 Task: Set the pull request check failure for the repository "JS" to Any.
Action: Mouse moved to (1186, 250)
Screenshot: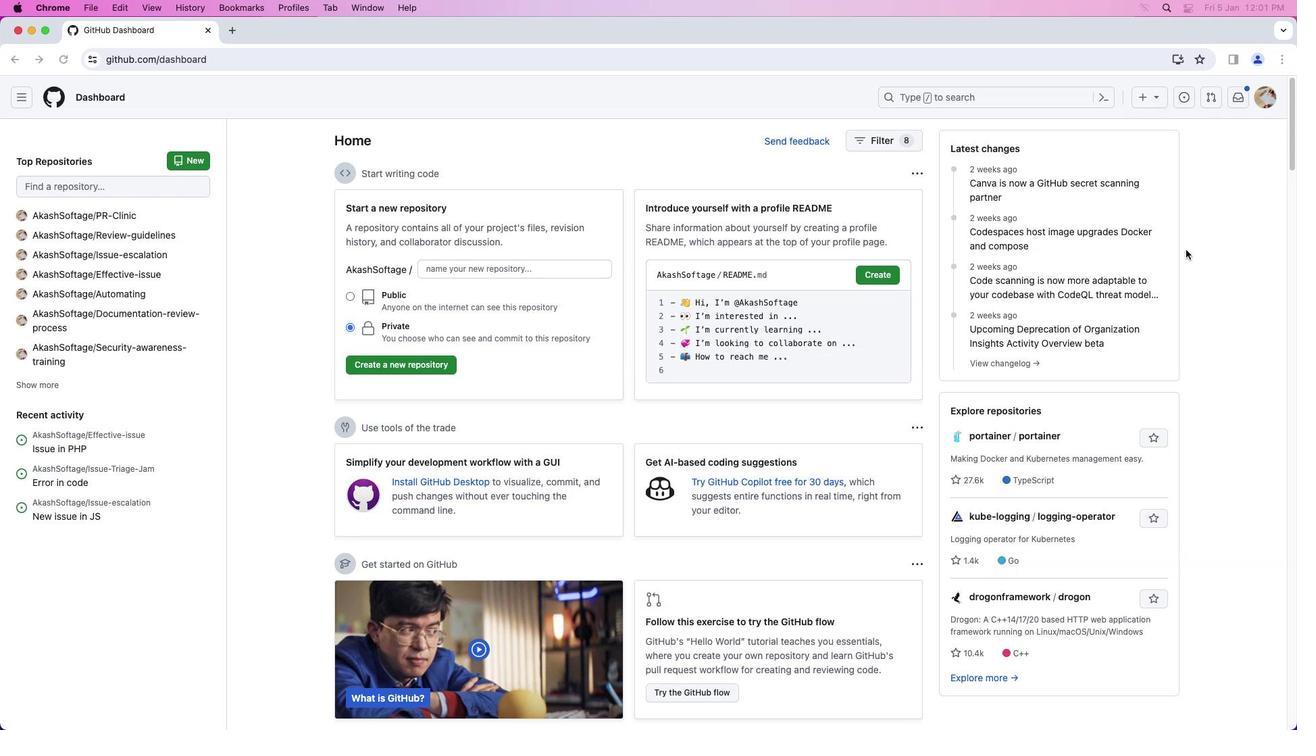 
Action: Mouse pressed left at (1186, 250)
Screenshot: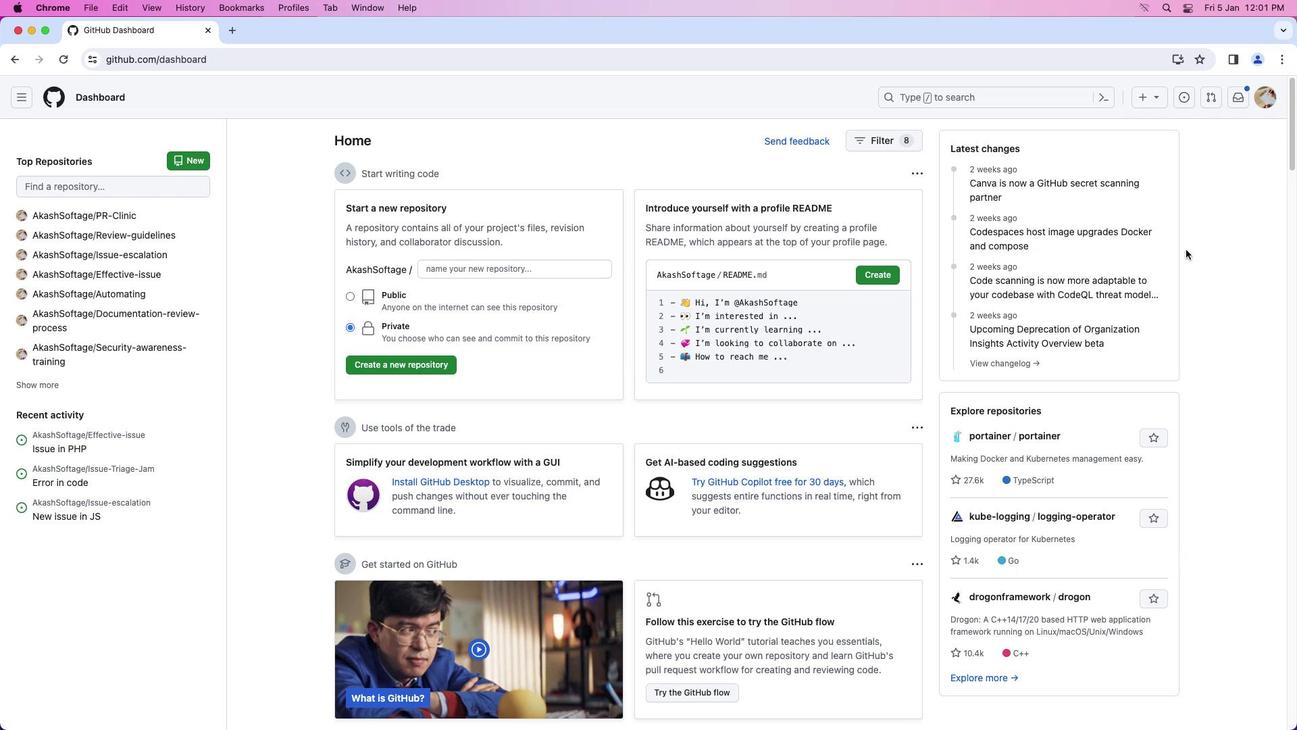 
Action: Mouse moved to (1269, 101)
Screenshot: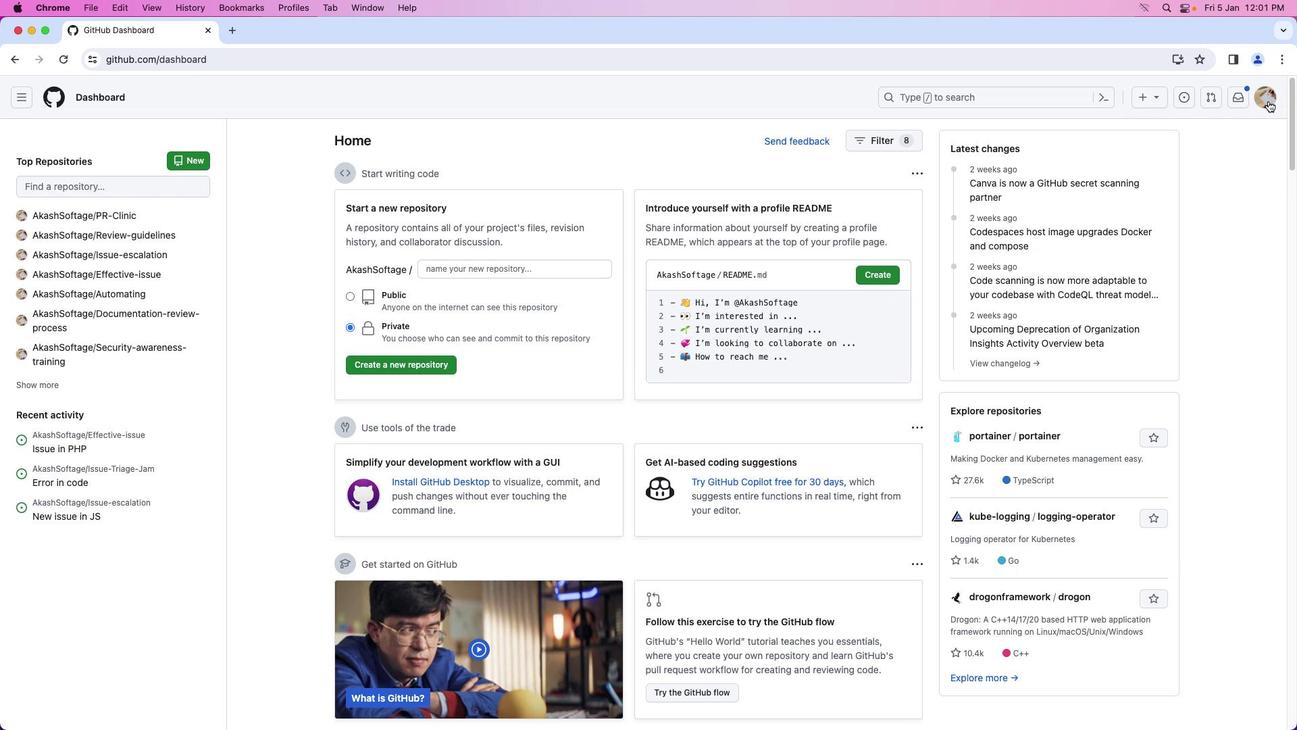 
Action: Mouse pressed left at (1269, 101)
Screenshot: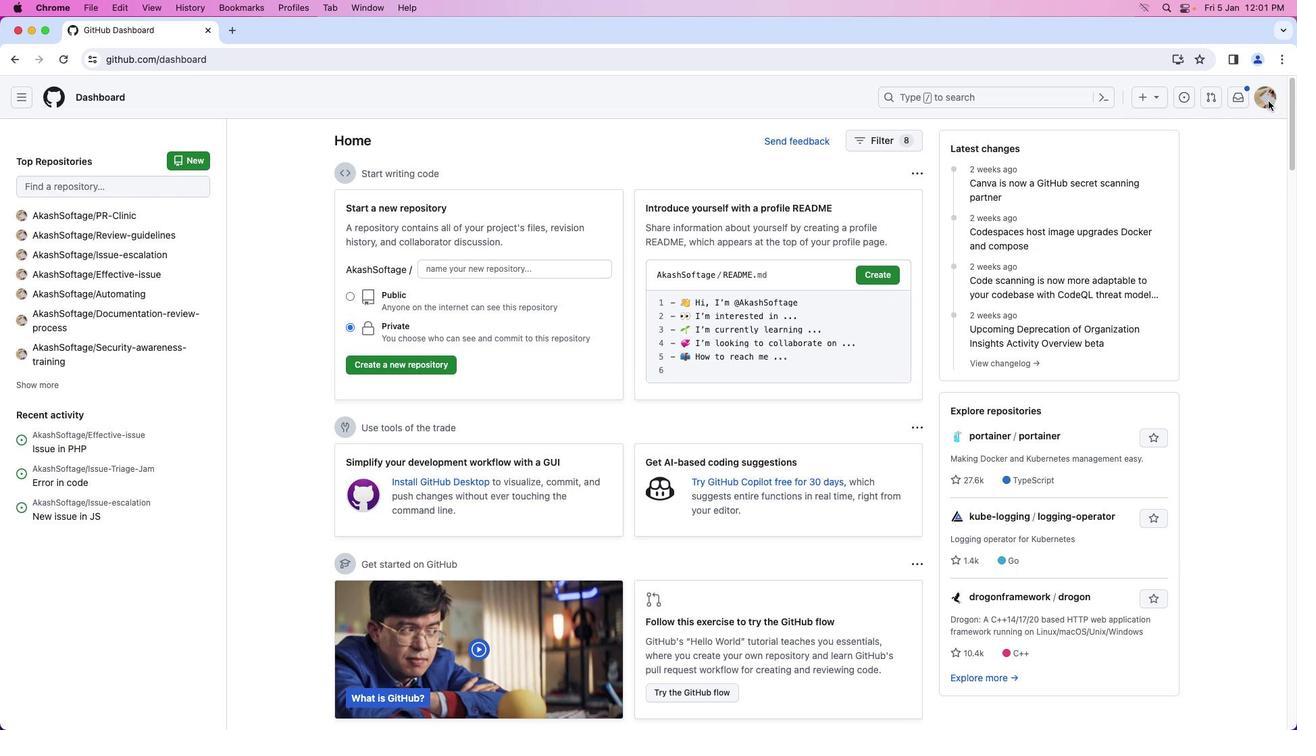
Action: Mouse moved to (1213, 214)
Screenshot: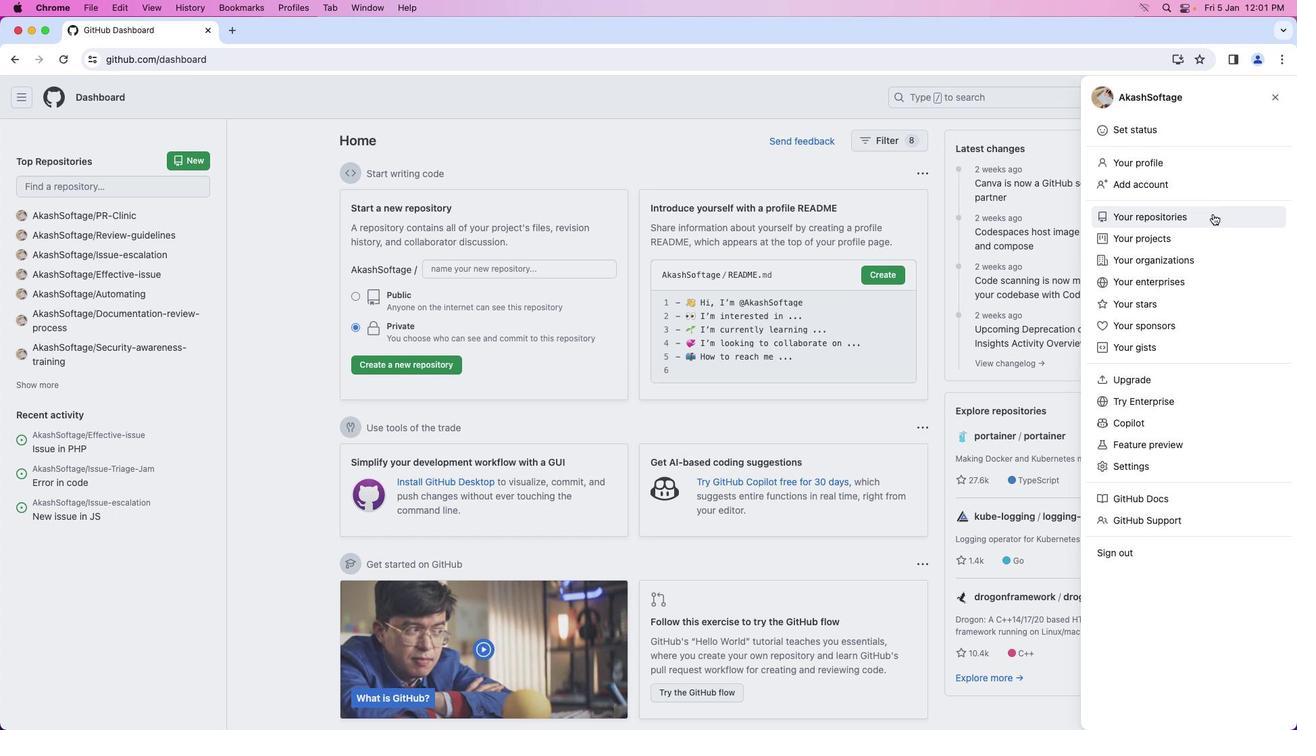 
Action: Mouse pressed left at (1213, 214)
Screenshot: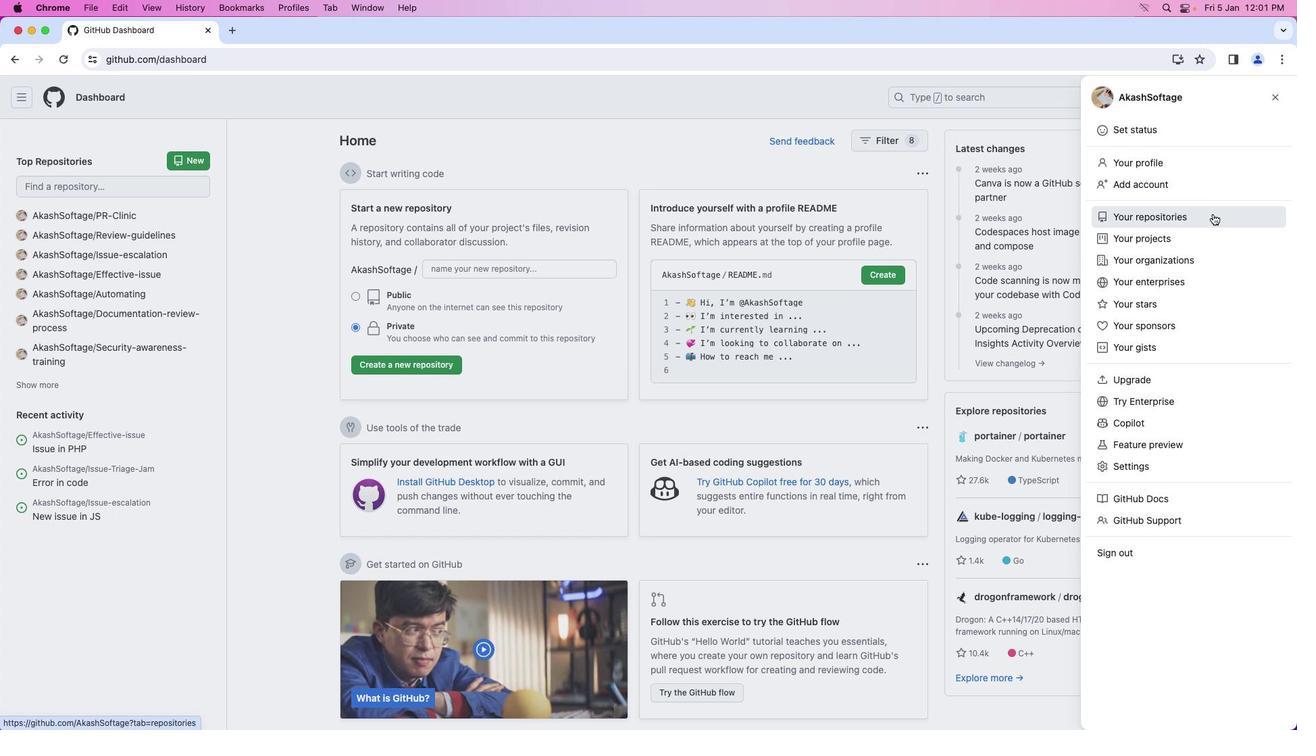 
Action: Mouse moved to (463, 227)
Screenshot: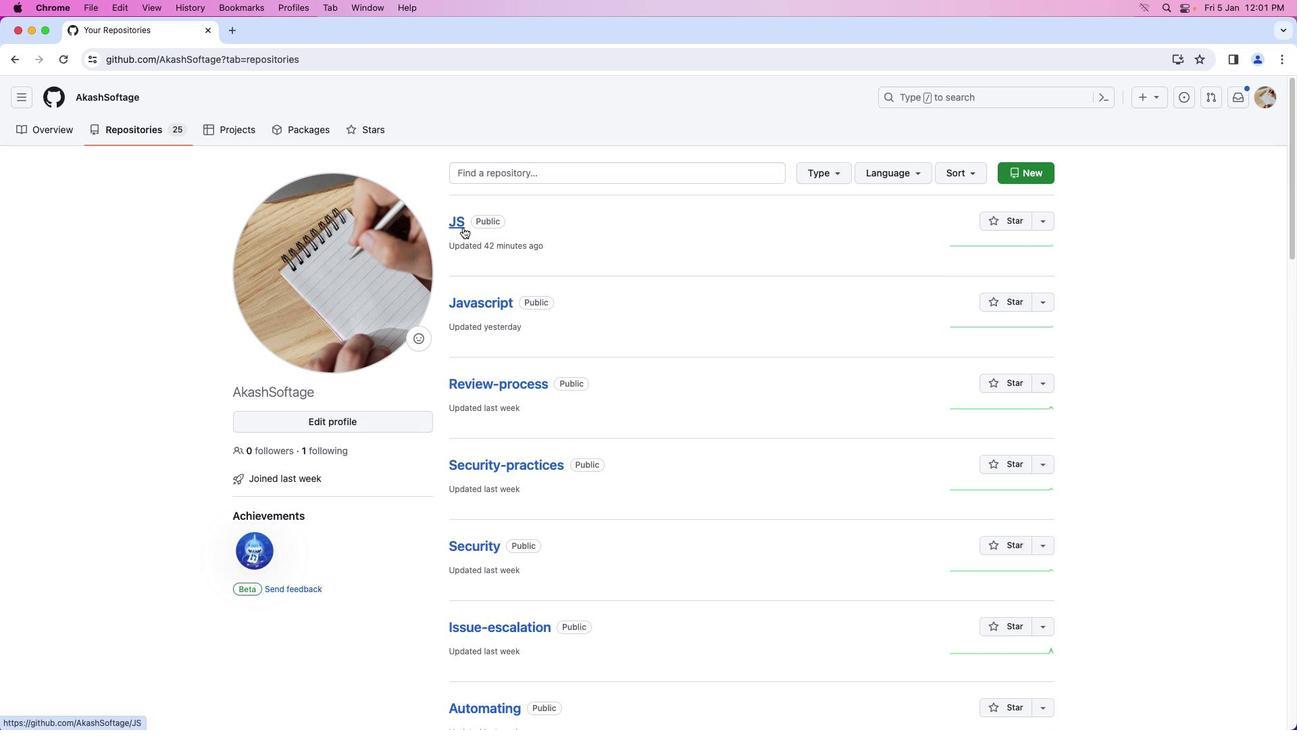 
Action: Mouse pressed left at (463, 227)
Screenshot: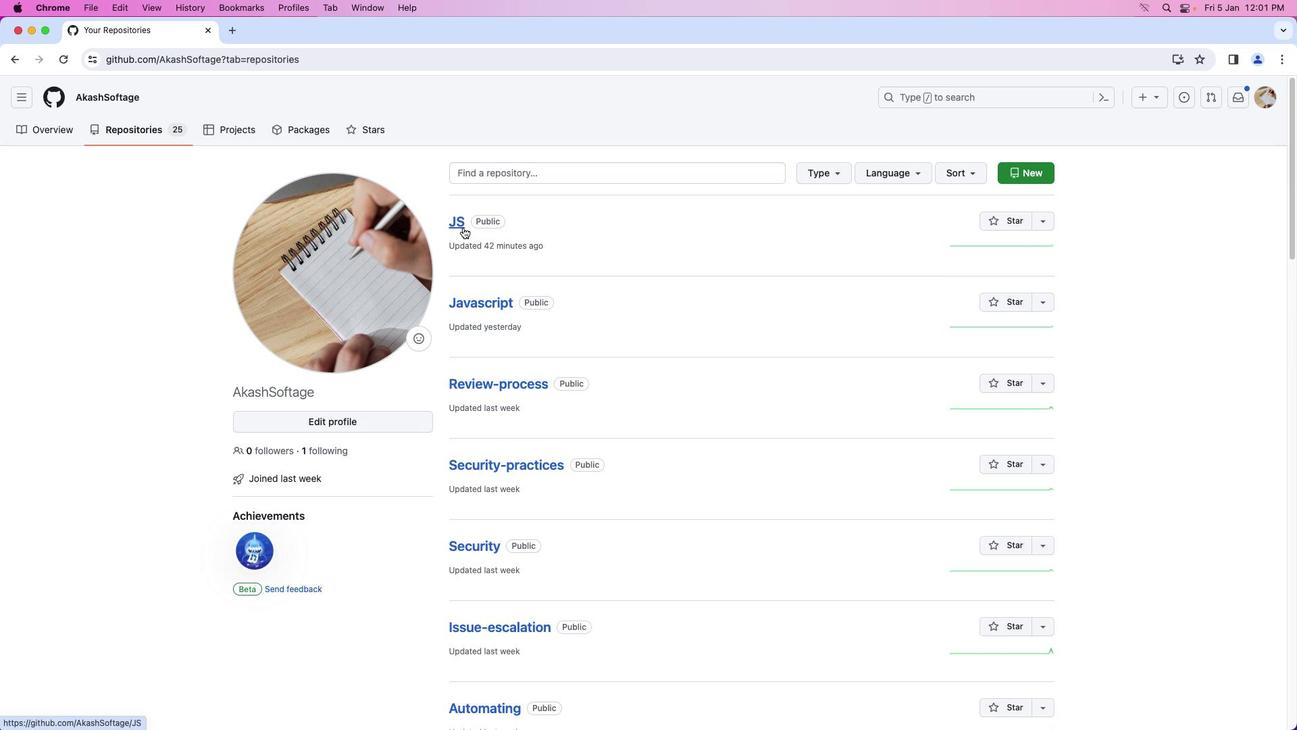 
Action: Mouse moved to (576, 122)
Screenshot: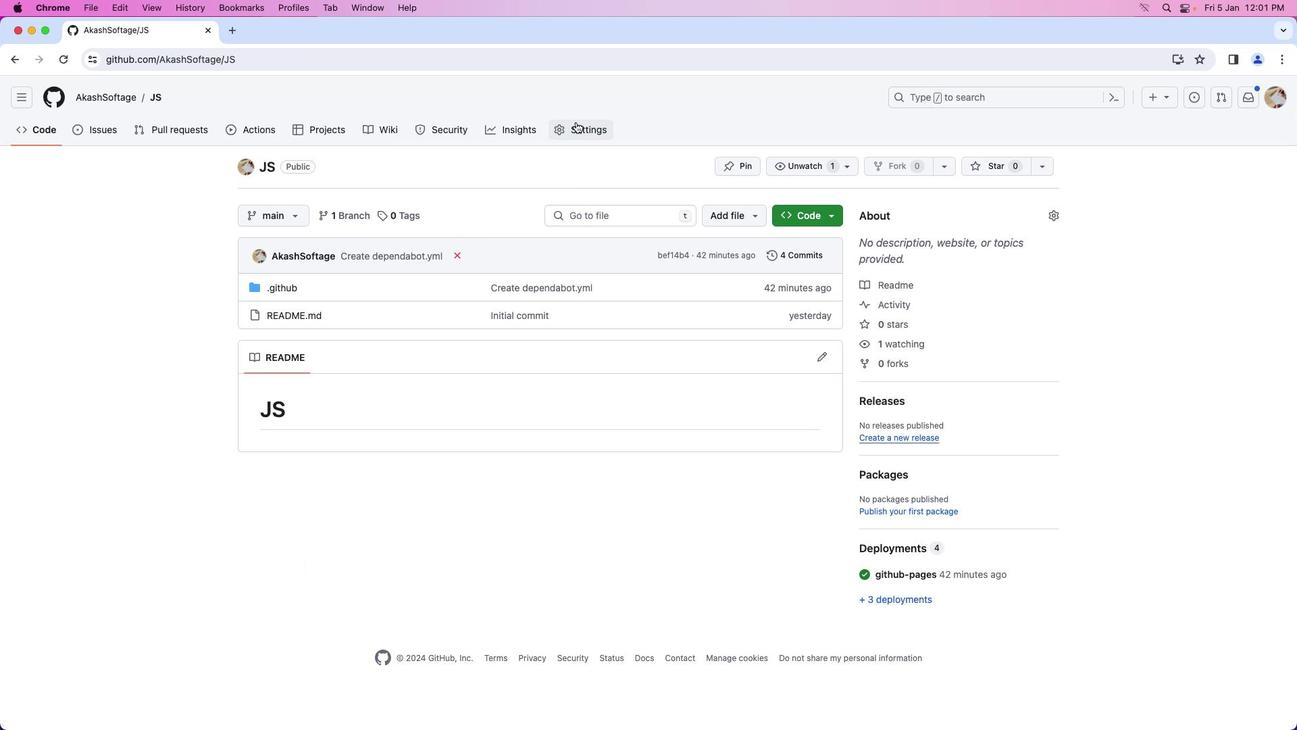 
Action: Mouse pressed left at (576, 122)
Screenshot: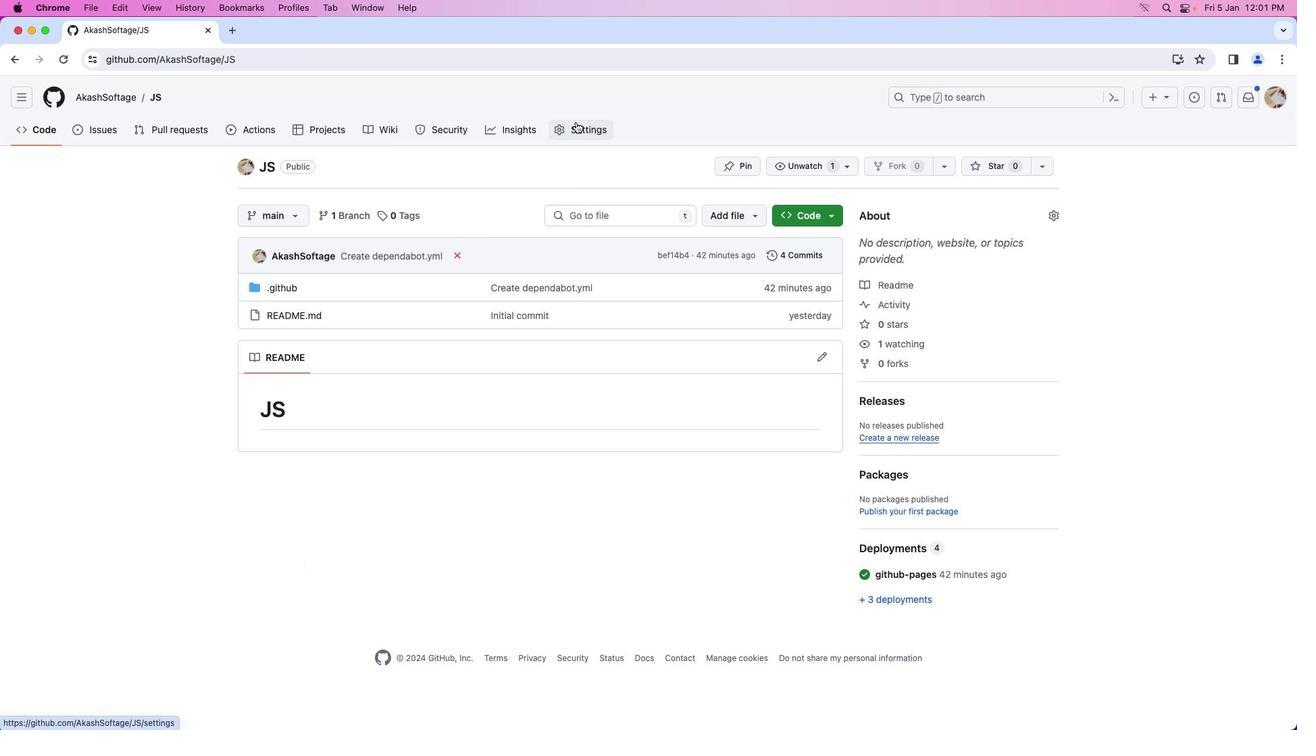 
Action: Mouse moved to (385, 507)
Screenshot: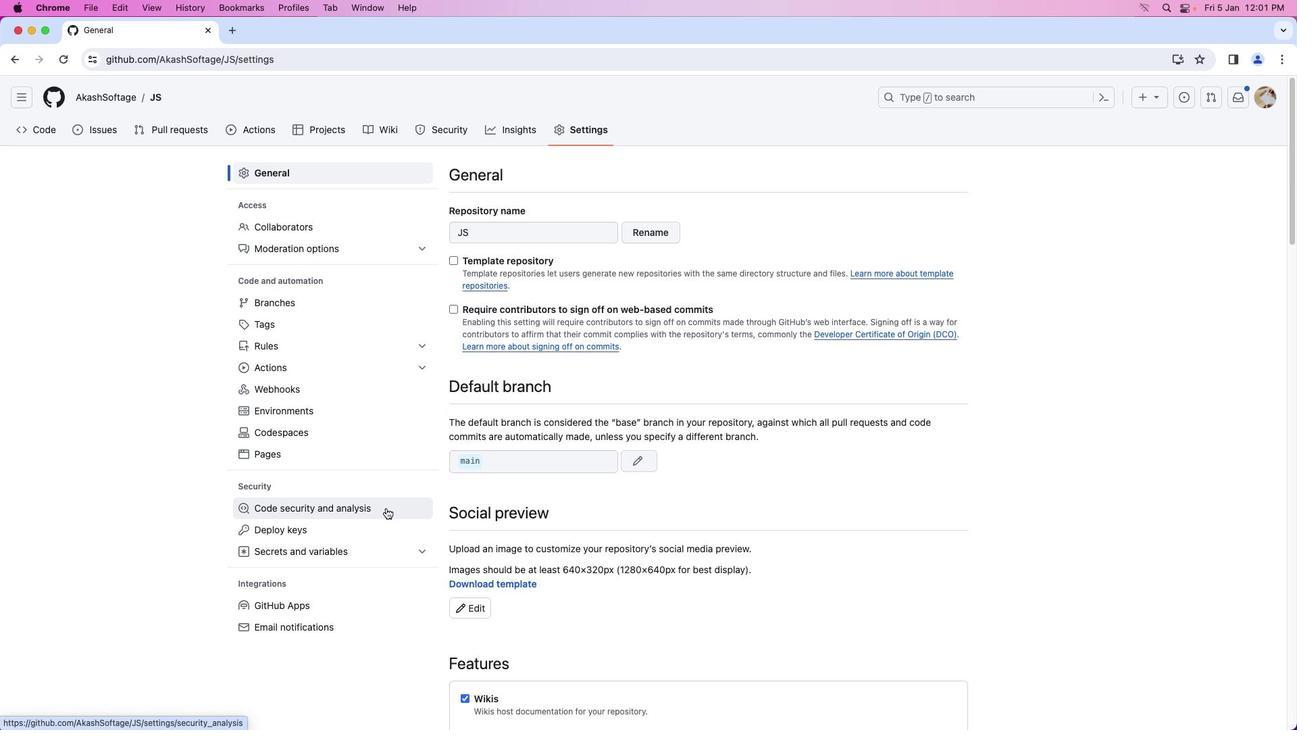 
Action: Mouse pressed left at (385, 507)
Screenshot: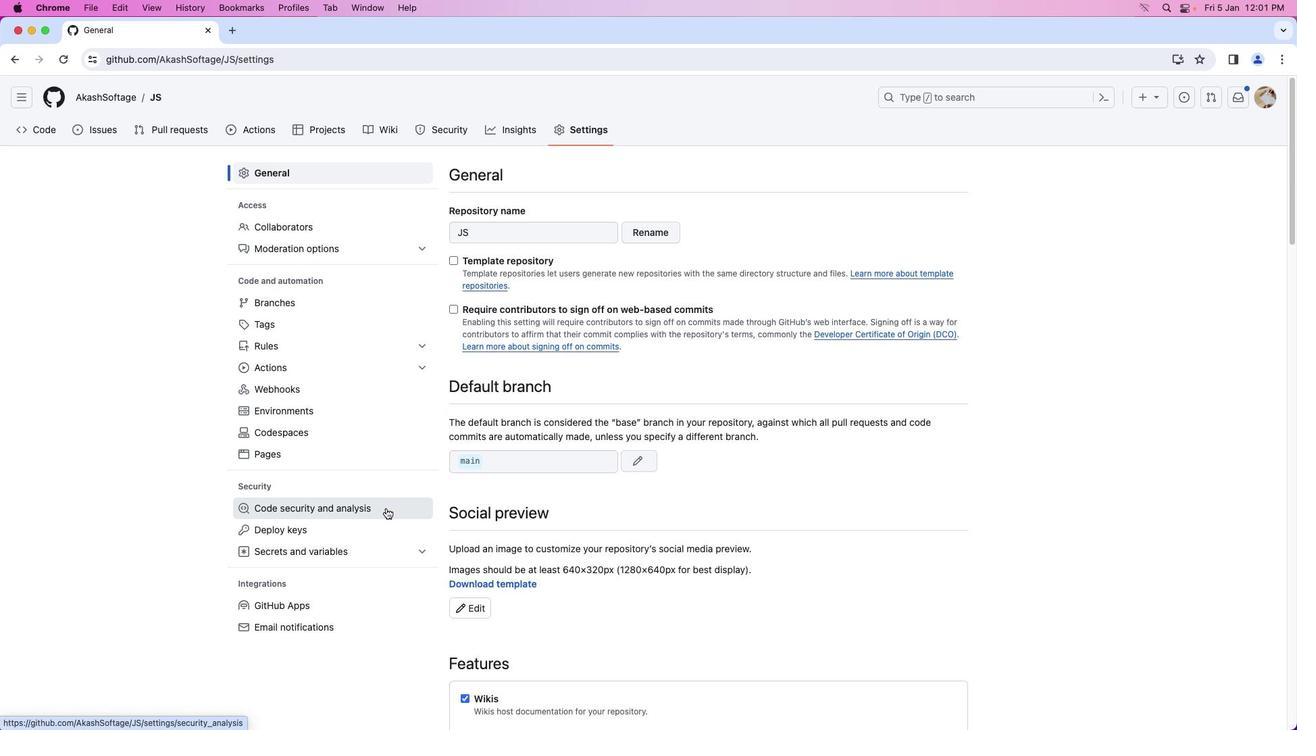 
Action: Mouse moved to (844, 490)
Screenshot: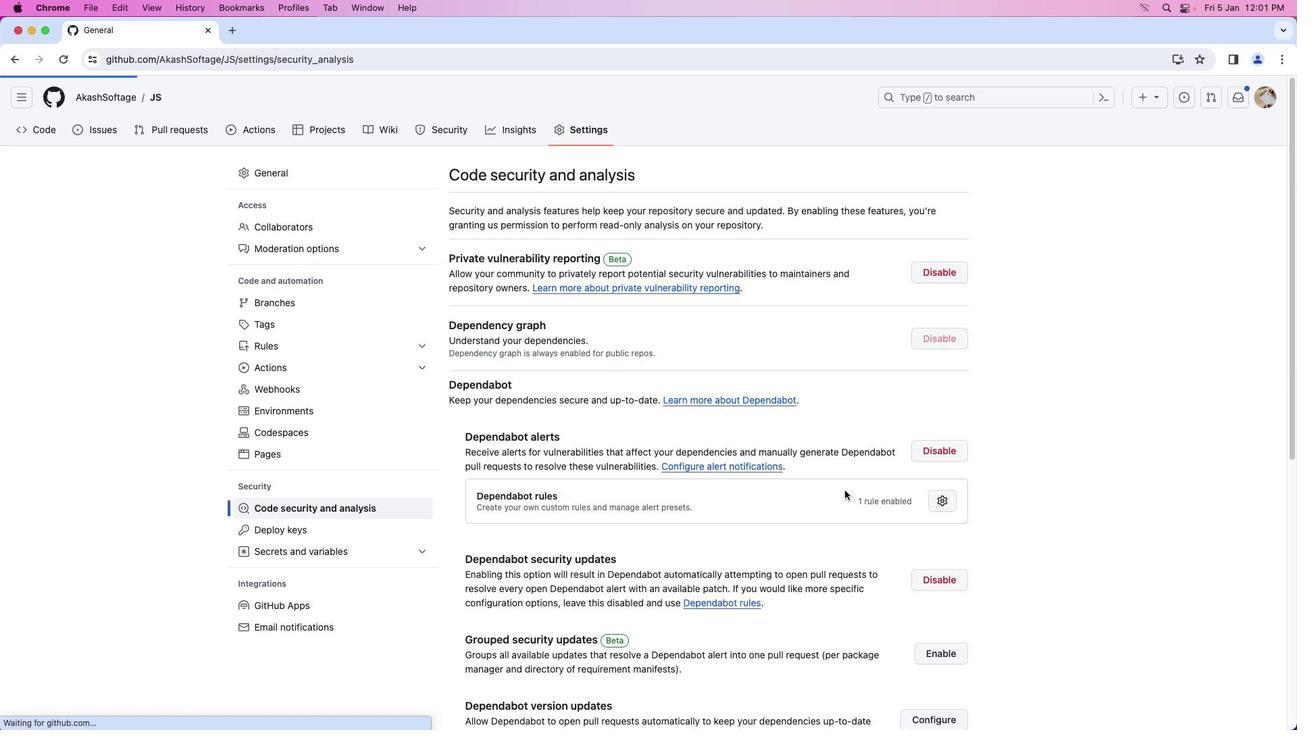 
Action: Mouse scrolled (844, 490) with delta (0, 0)
Screenshot: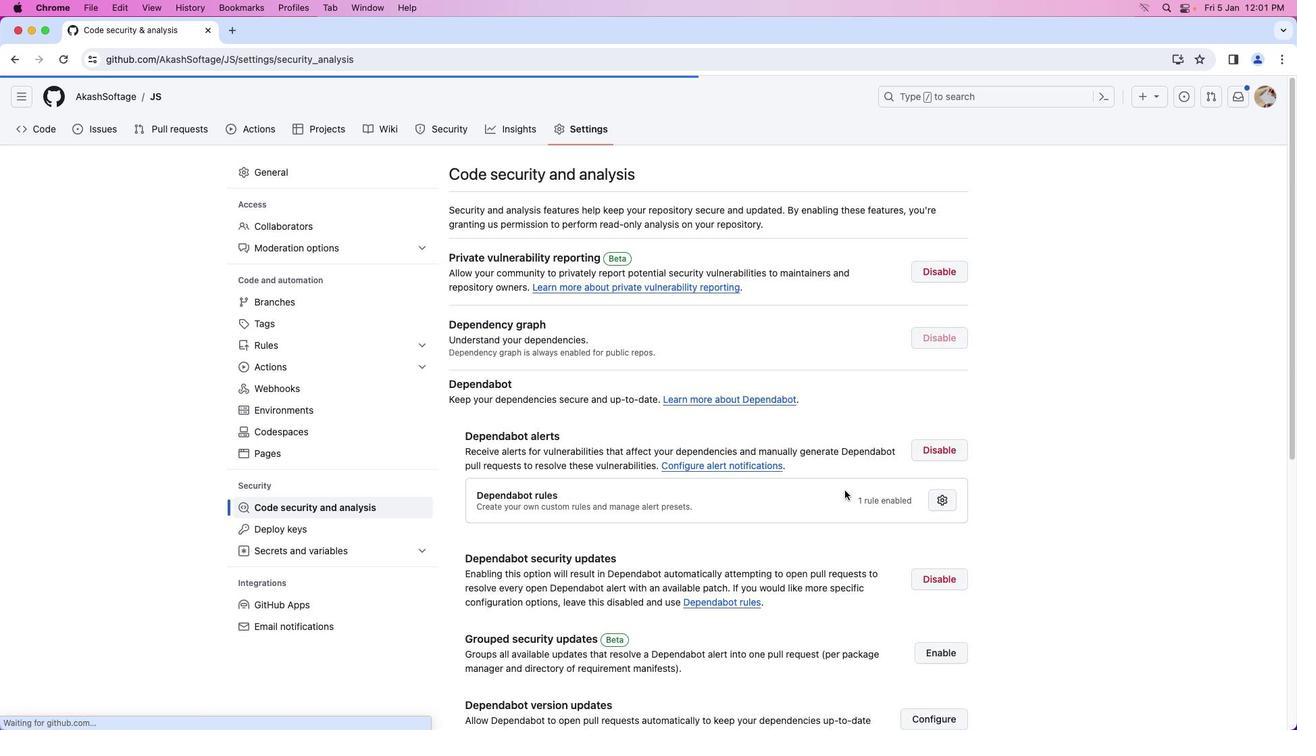 
Action: Mouse scrolled (844, 490) with delta (0, 0)
Screenshot: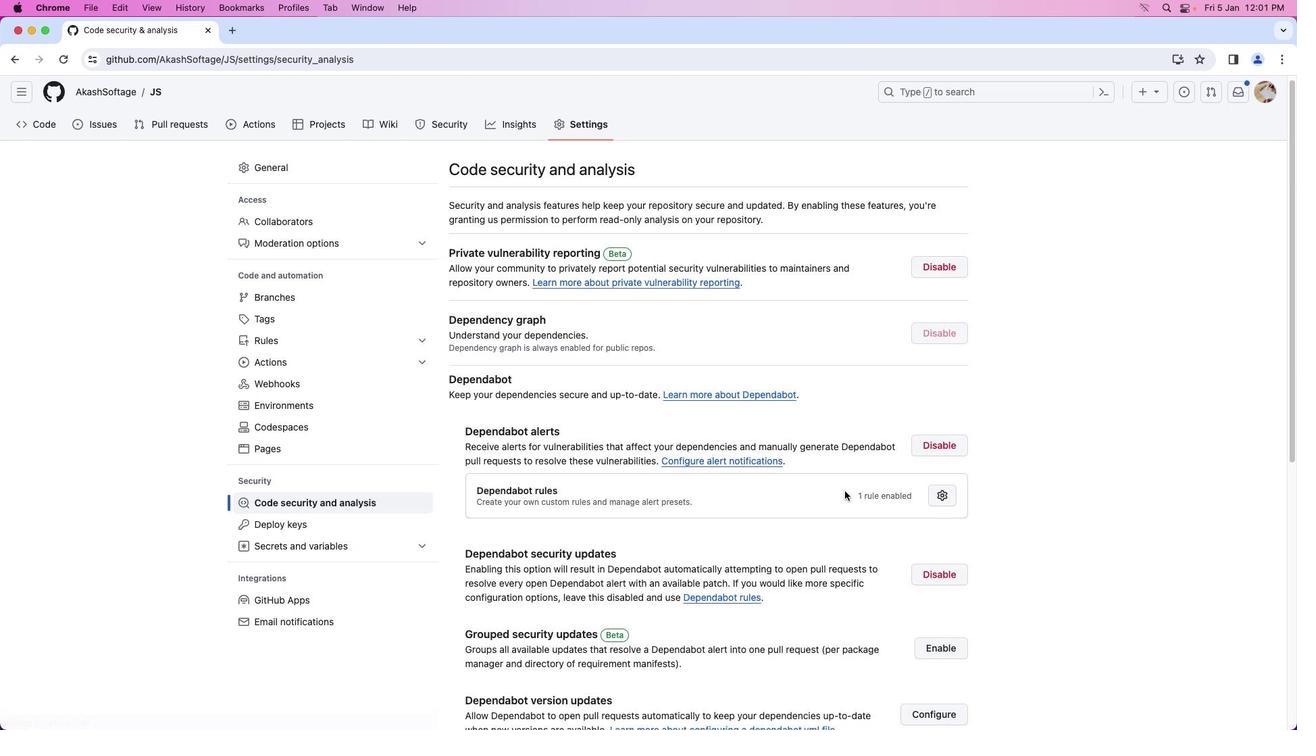 
Action: Mouse moved to (844, 491)
Screenshot: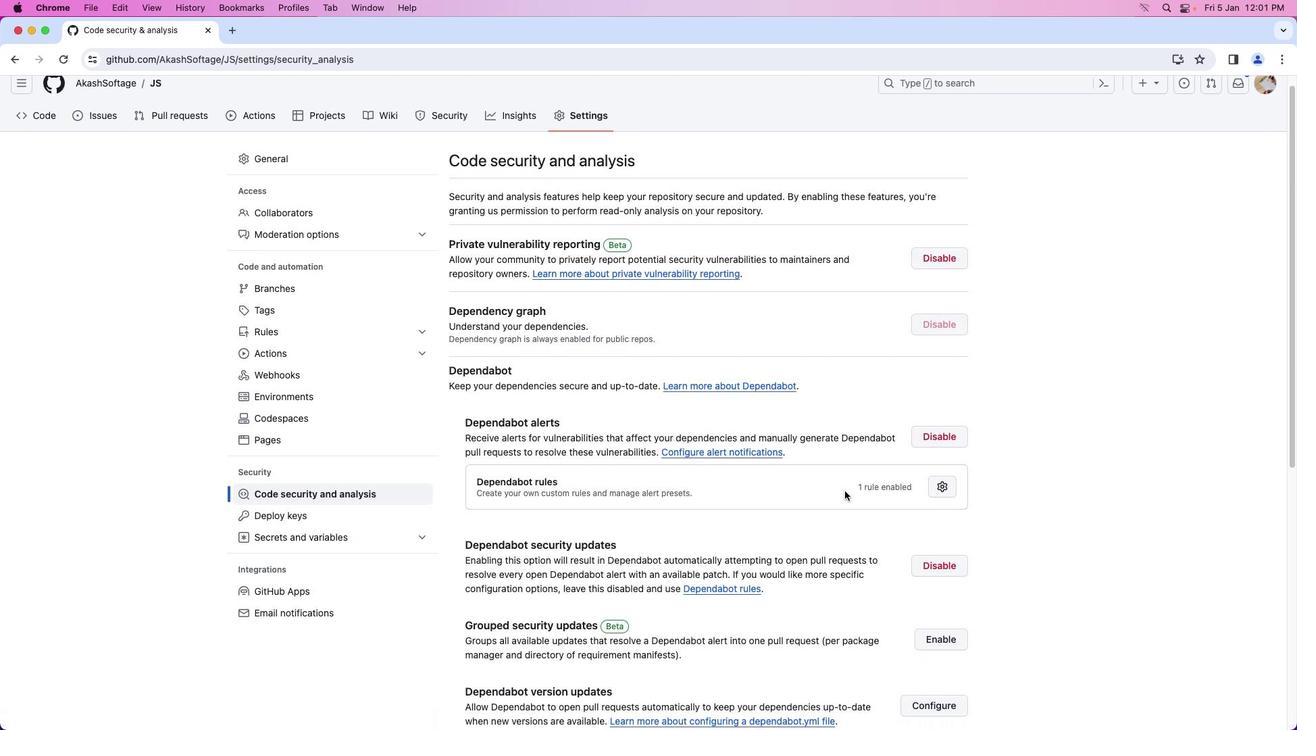 
Action: Mouse scrolled (844, 491) with delta (0, 0)
Screenshot: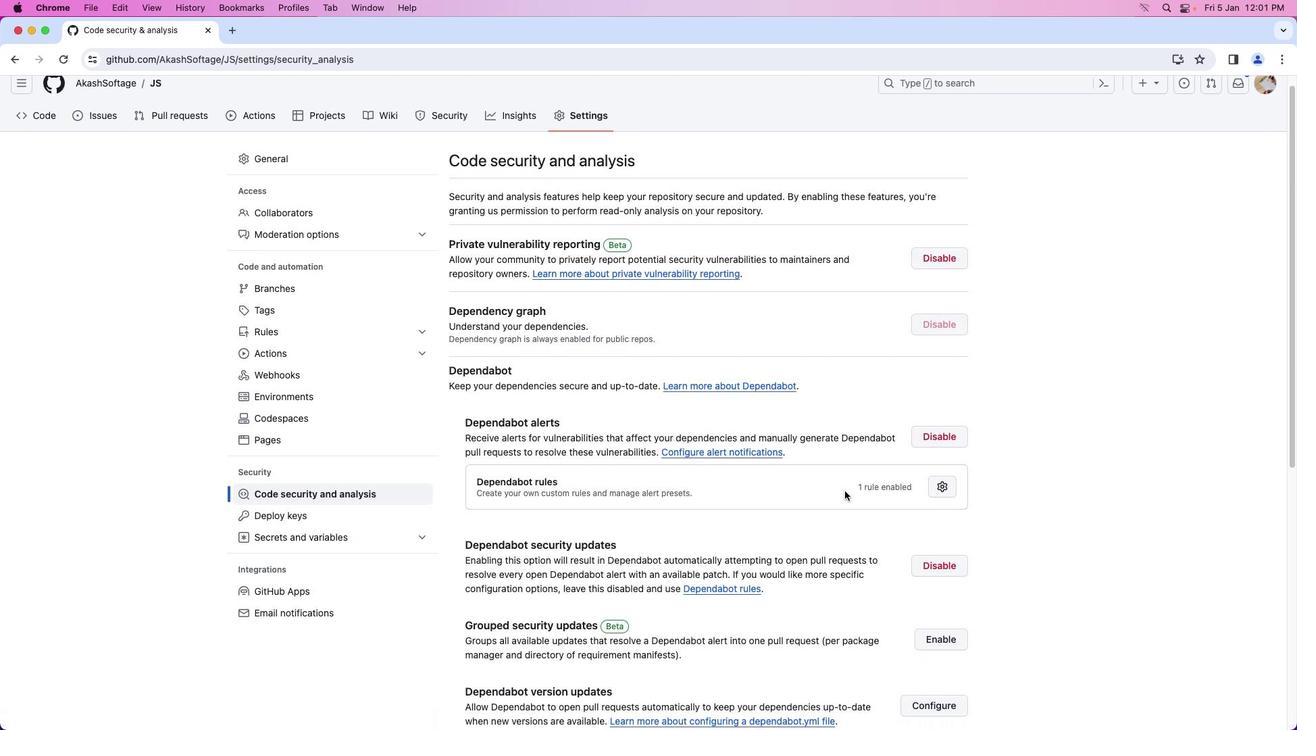 
Action: Mouse scrolled (844, 491) with delta (0, 0)
Screenshot: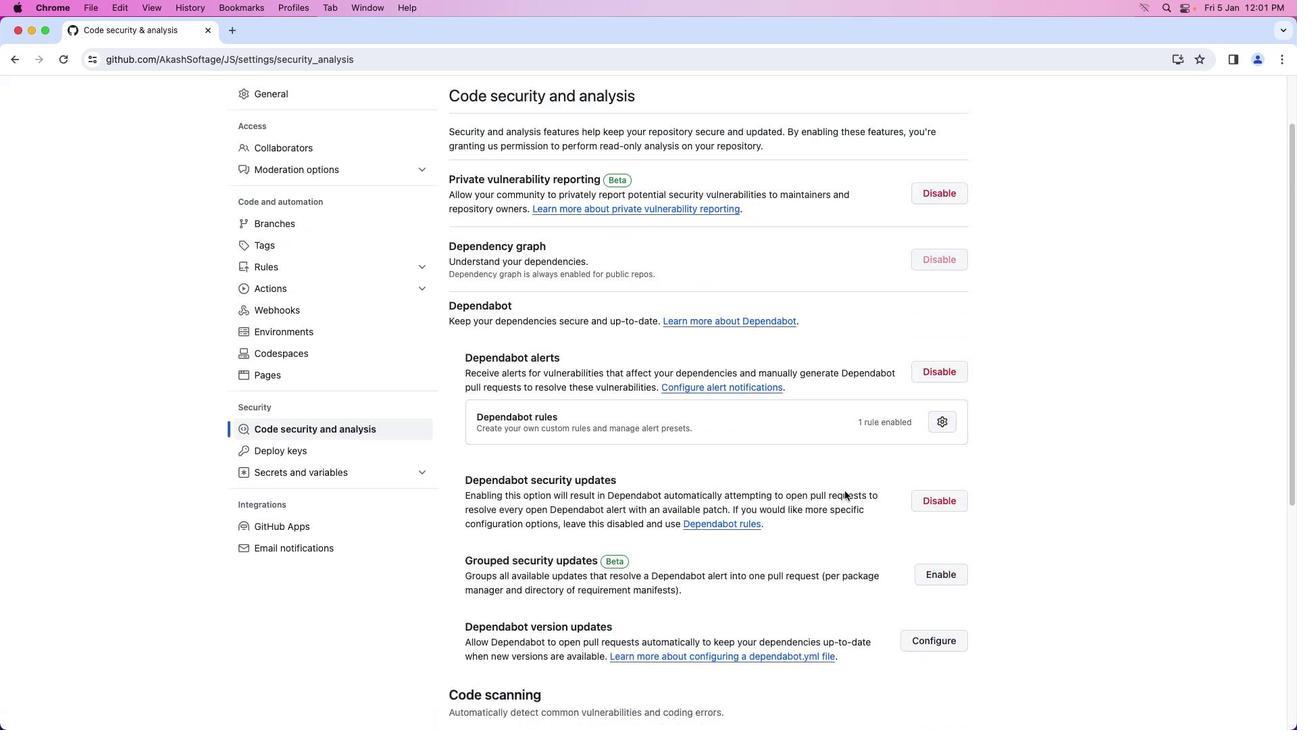 
Action: Mouse moved to (844, 491)
Screenshot: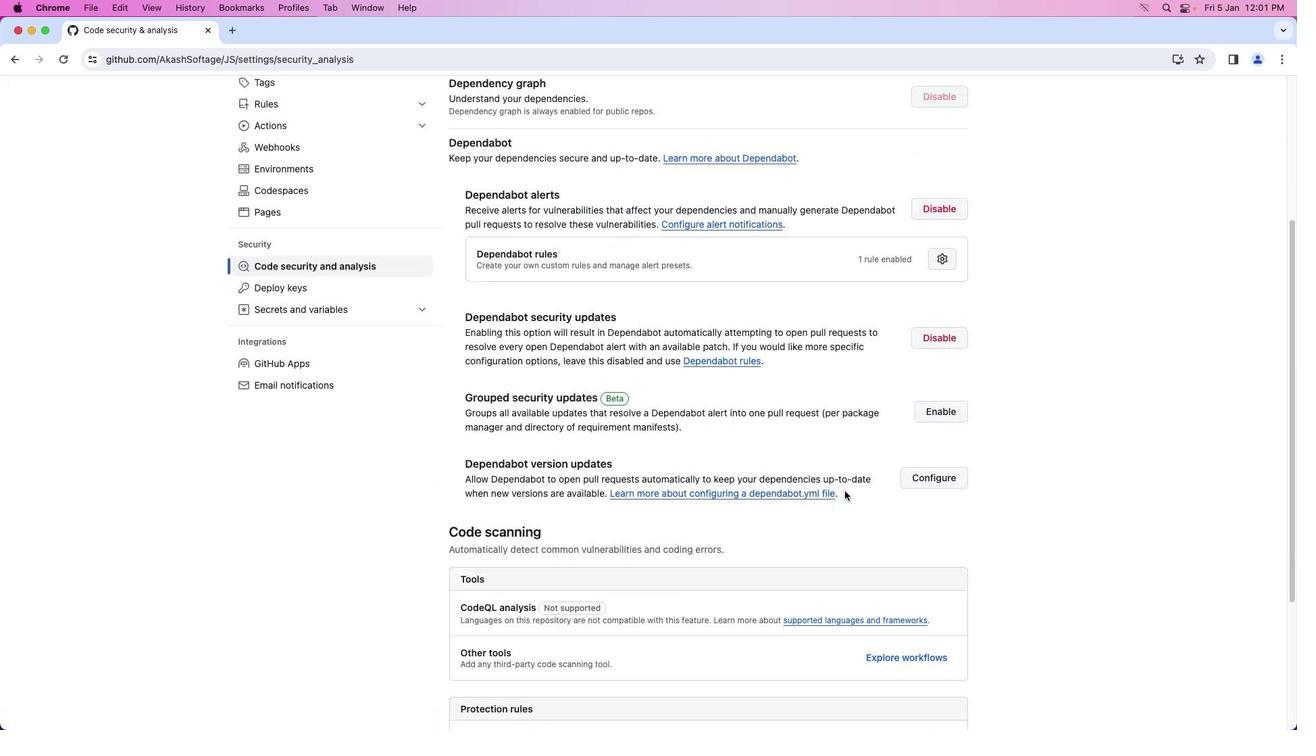 
Action: Mouse scrolled (844, 491) with delta (0, -2)
Screenshot: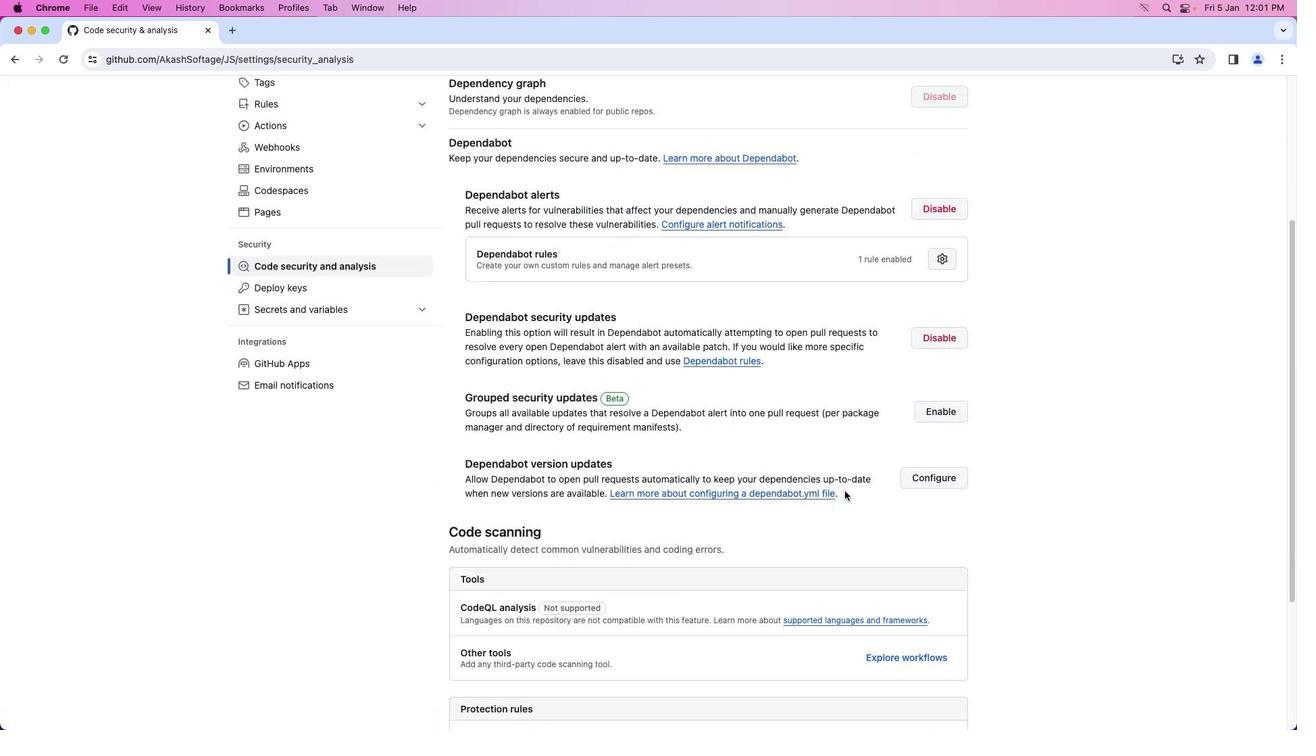 
Action: Mouse moved to (845, 491)
Screenshot: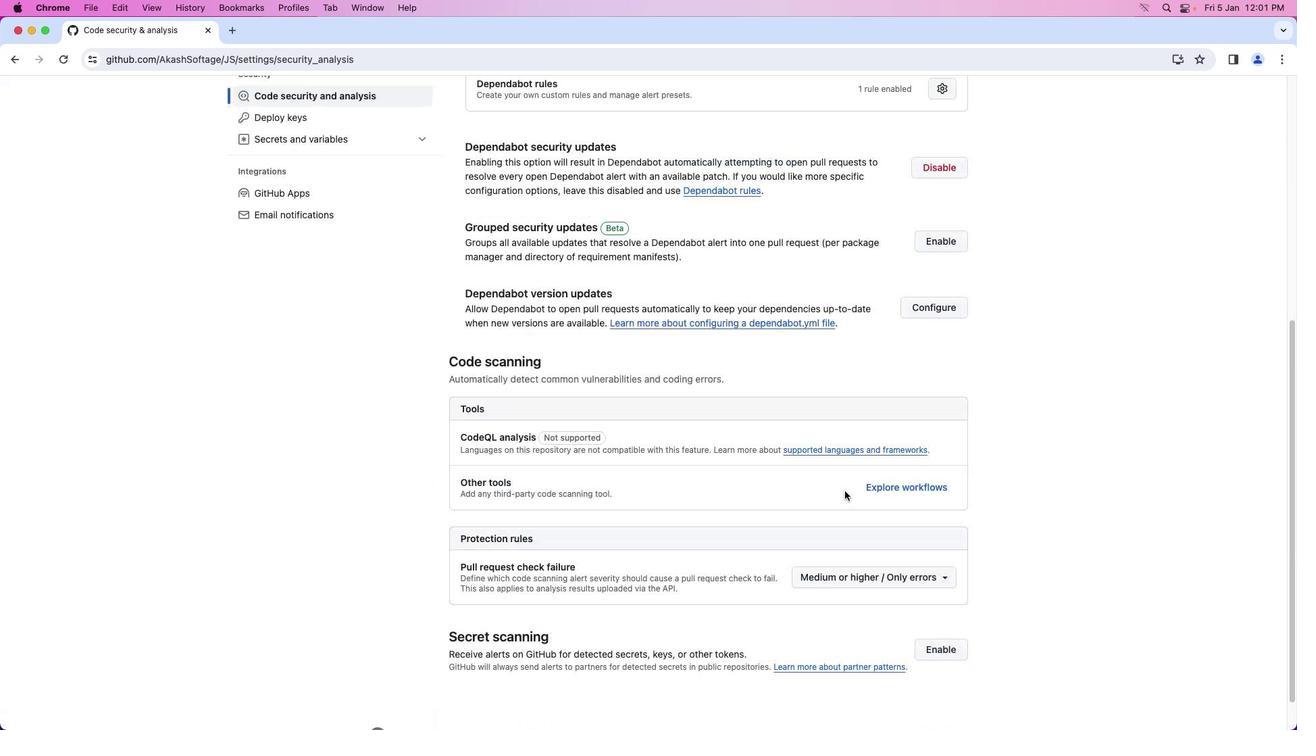 
Action: Mouse scrolled (845, 491) with delta (0, -3)
Screenshot: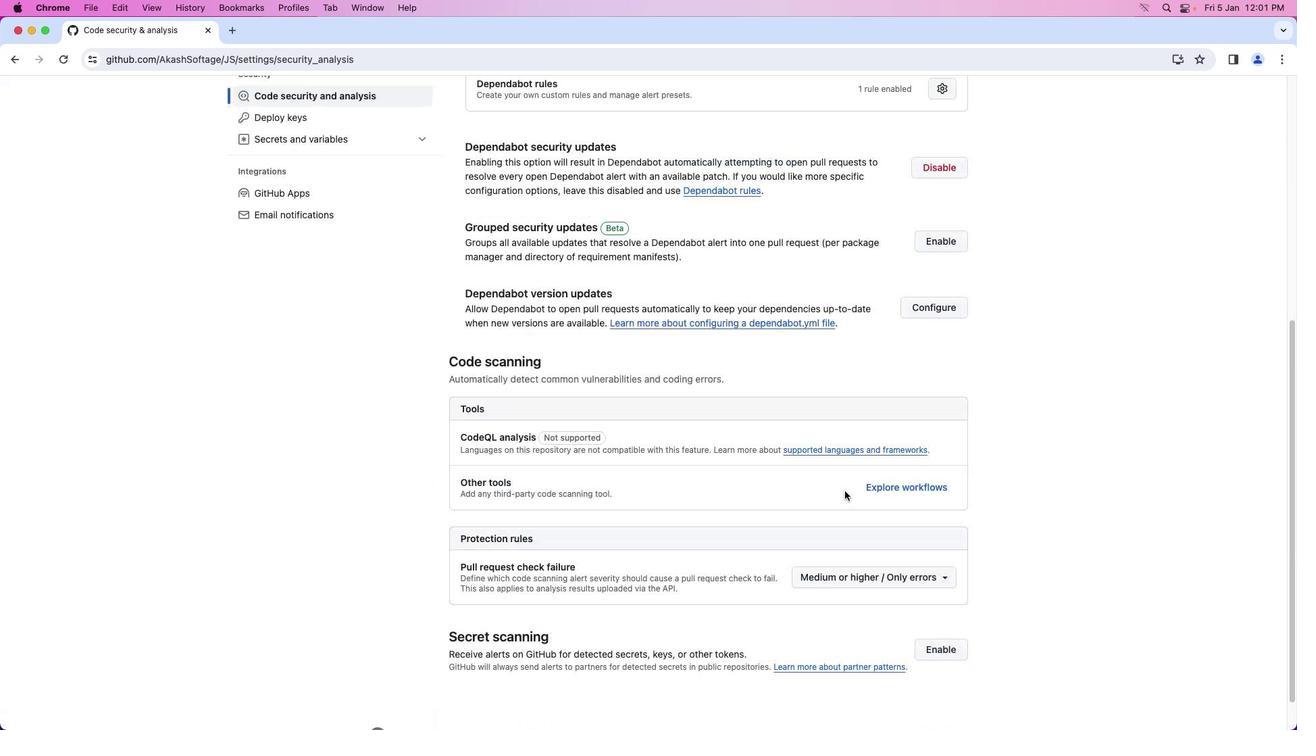 
Action: Mouse scrolled (845, 491) with delta (0, -3)
Screenshot: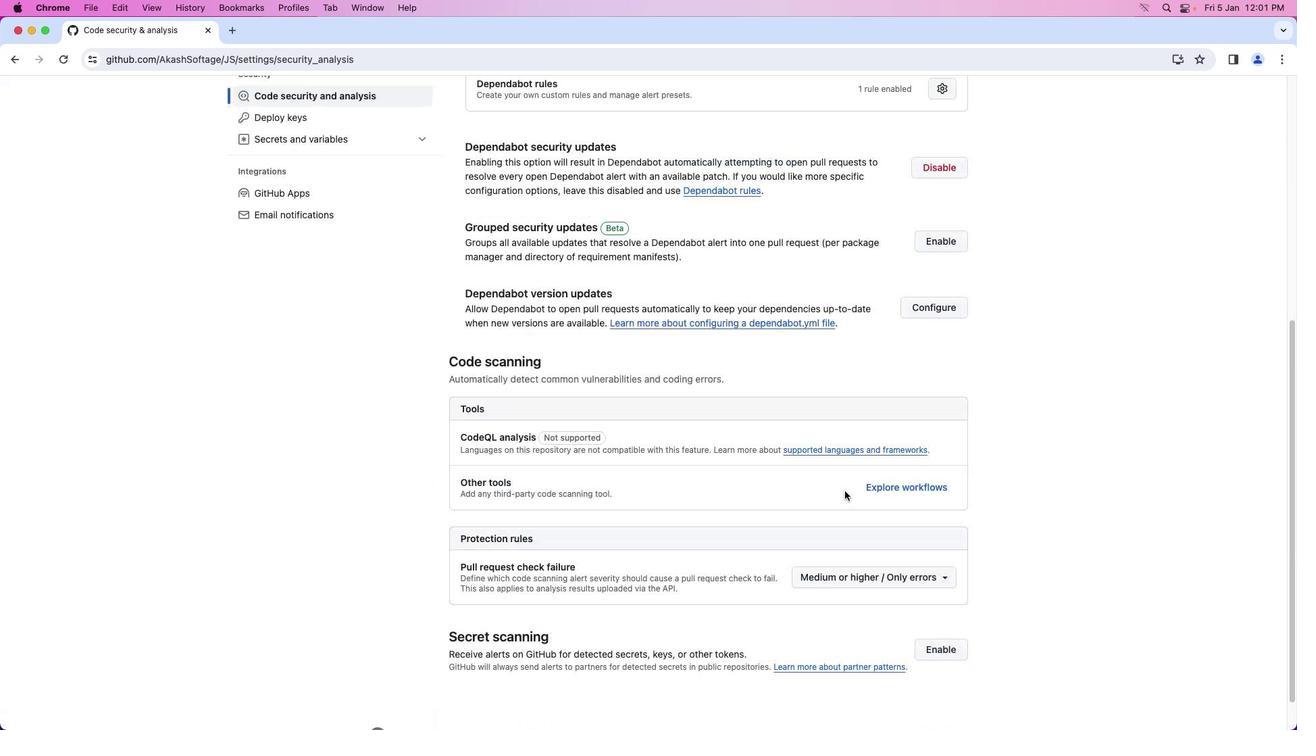 
Action: Mouse scrolled (845, 491) with delta (0, -4)
Screenshot: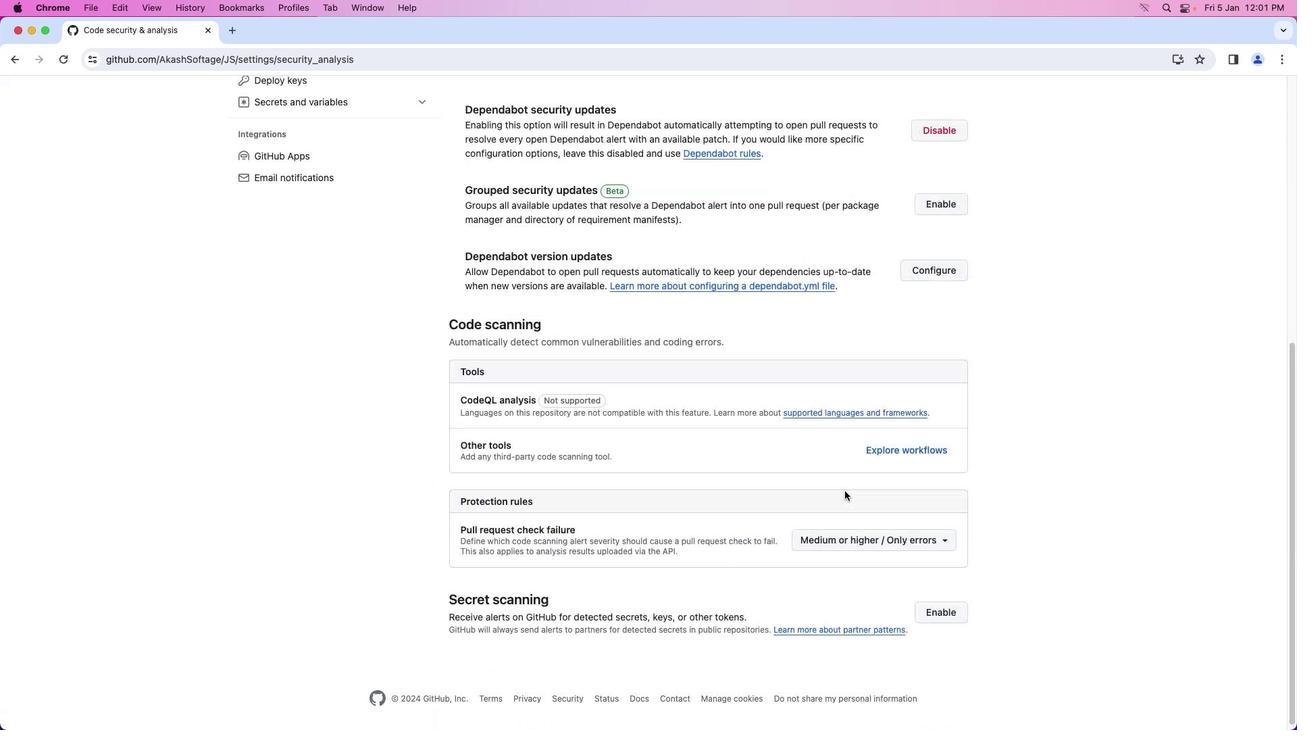 
Action: Mouse scrolled (845, 491) with delta (0, -4)
Screenshot: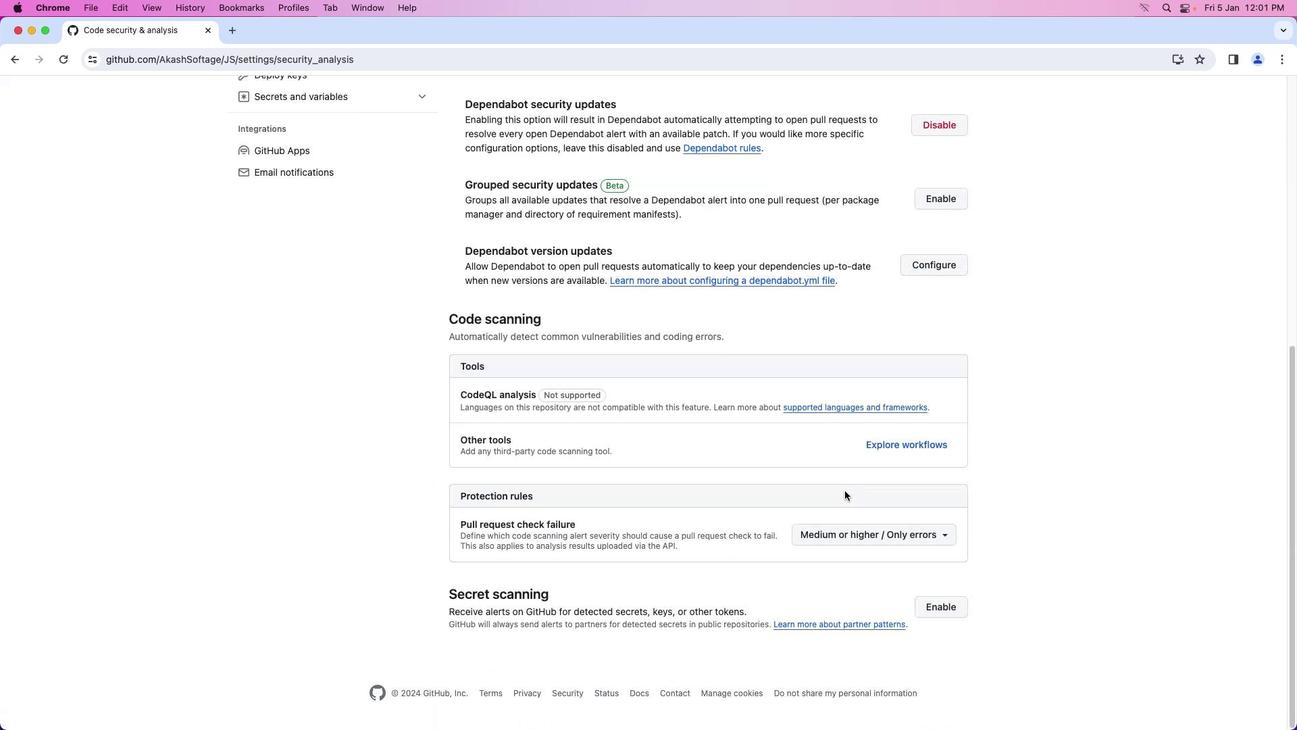 
Action: Mouse moved to (859, 532)
Screenshot: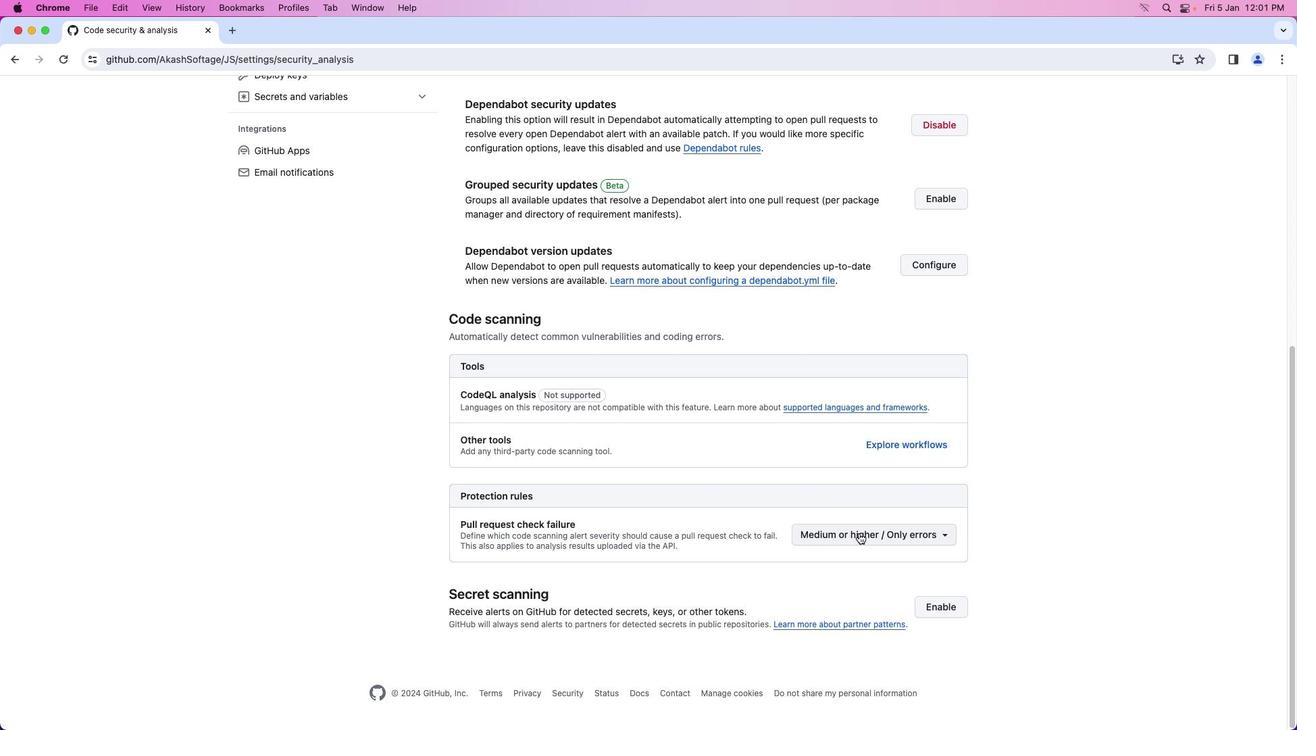
Action: Mouse pressed left at (859, 532)
Screenshot: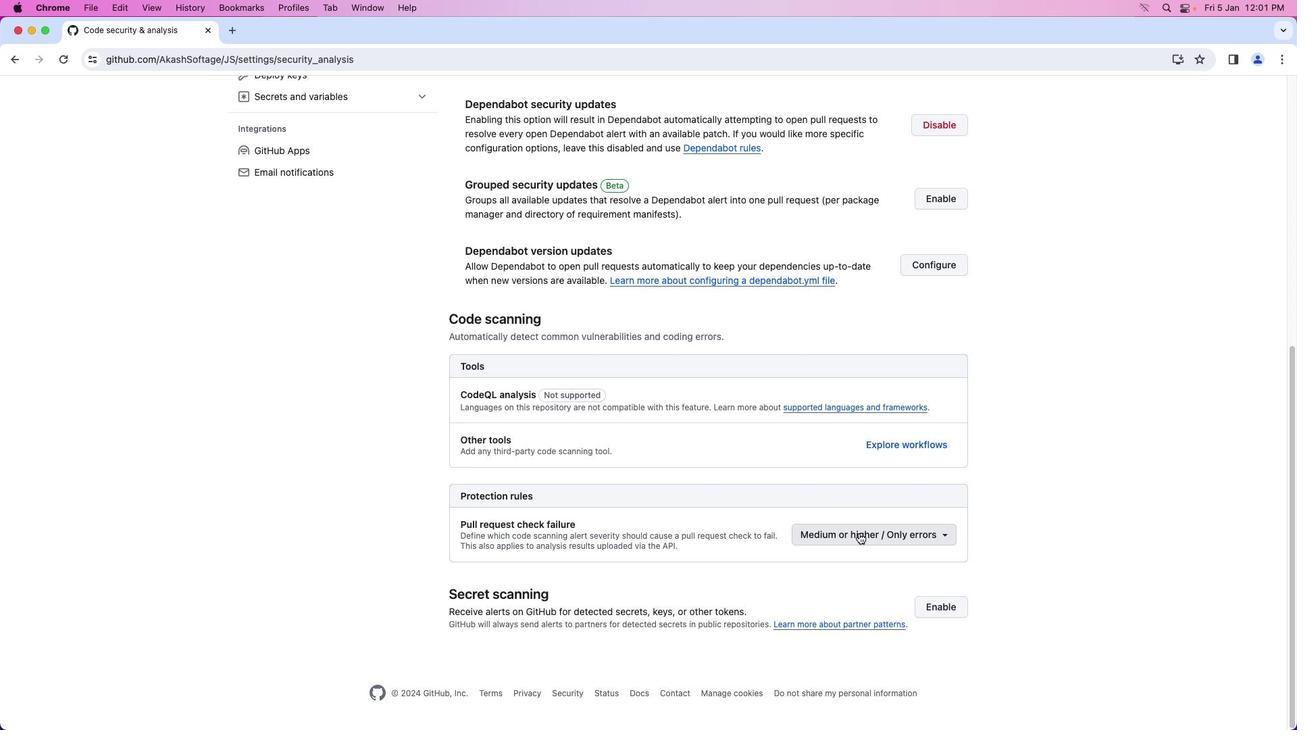 
Action: Mouse moved to (882, 567)
Screenshot: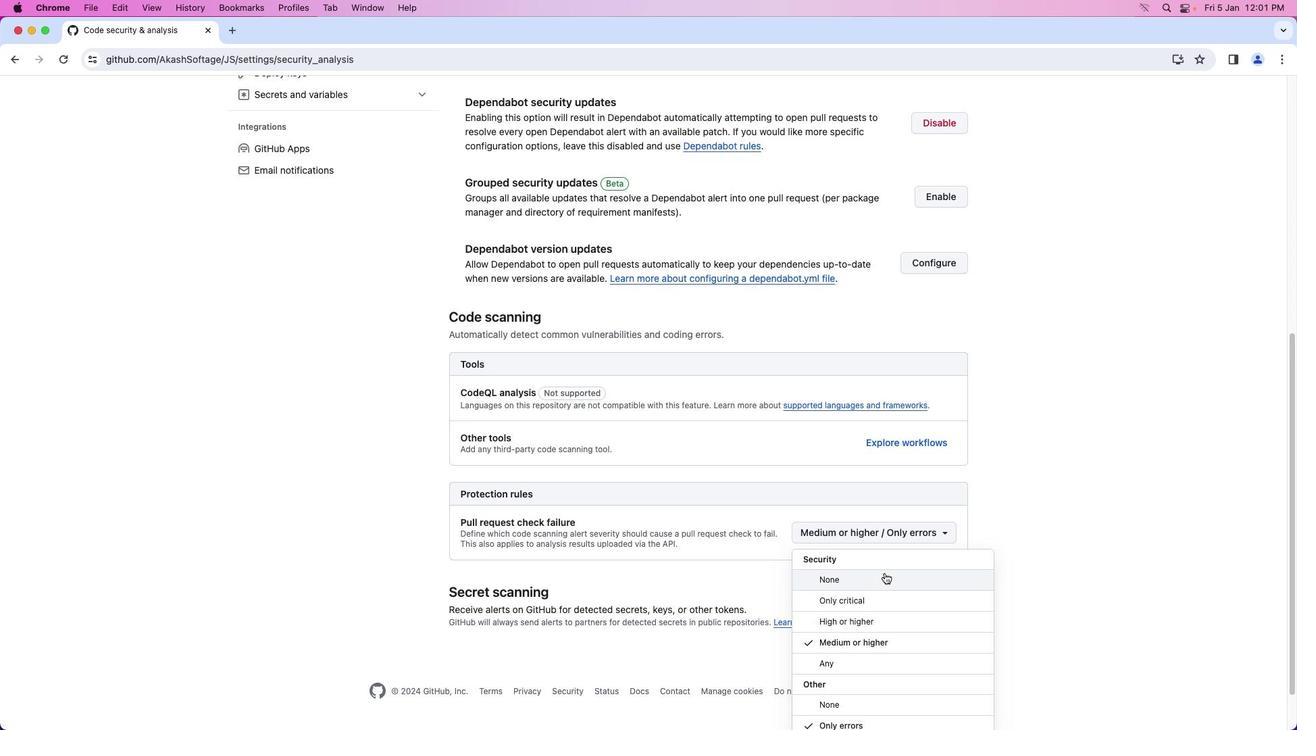 
Action: Mouse scrolled (882, 567) with delta (0, 0)
Screenshot: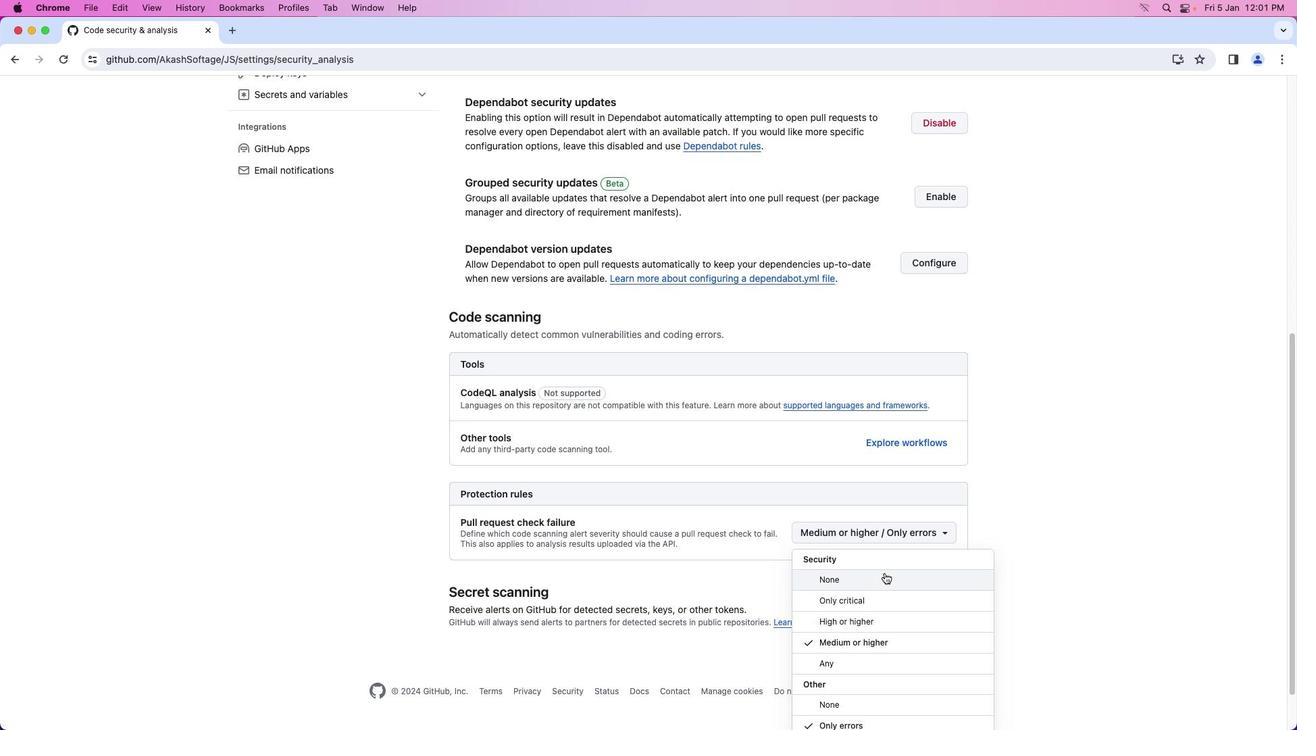 
Action: Mouse moved to (885, 572)
Screenshot: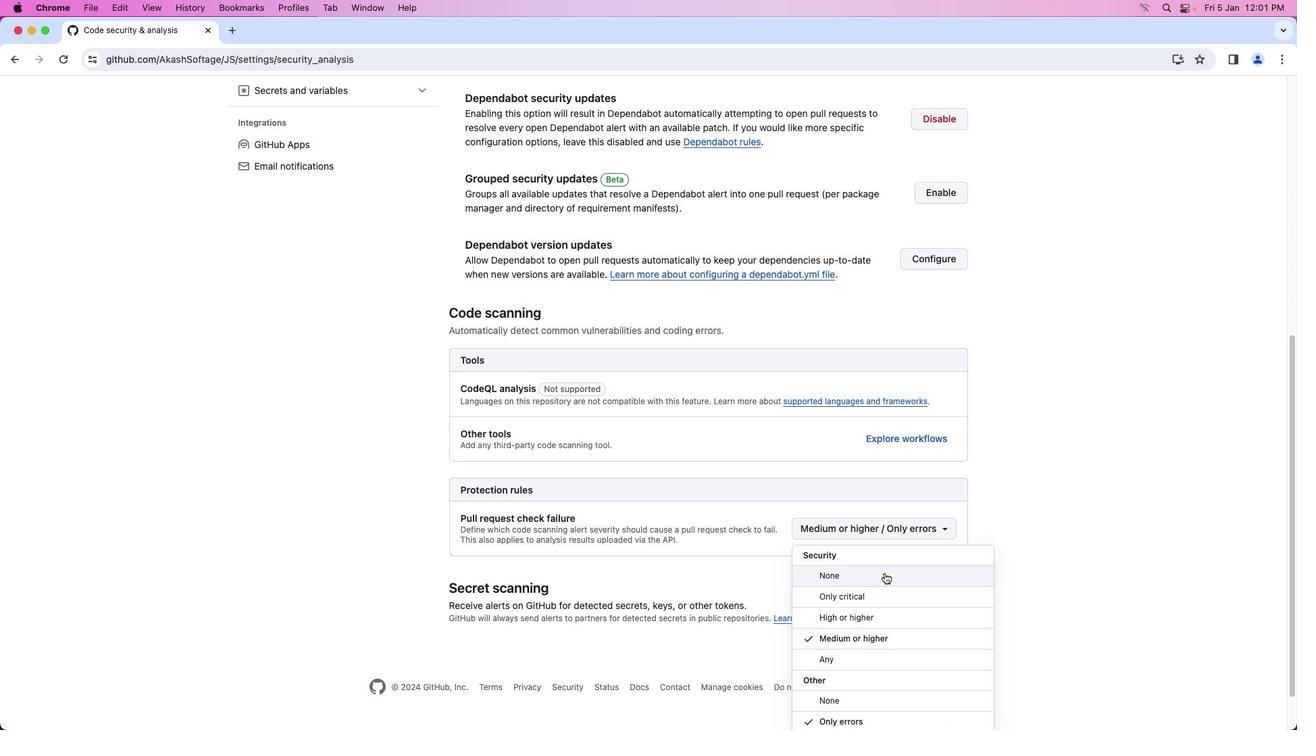 
Action: Mouse scrolled (885, 572) with delta (0, 0)
Screenshot: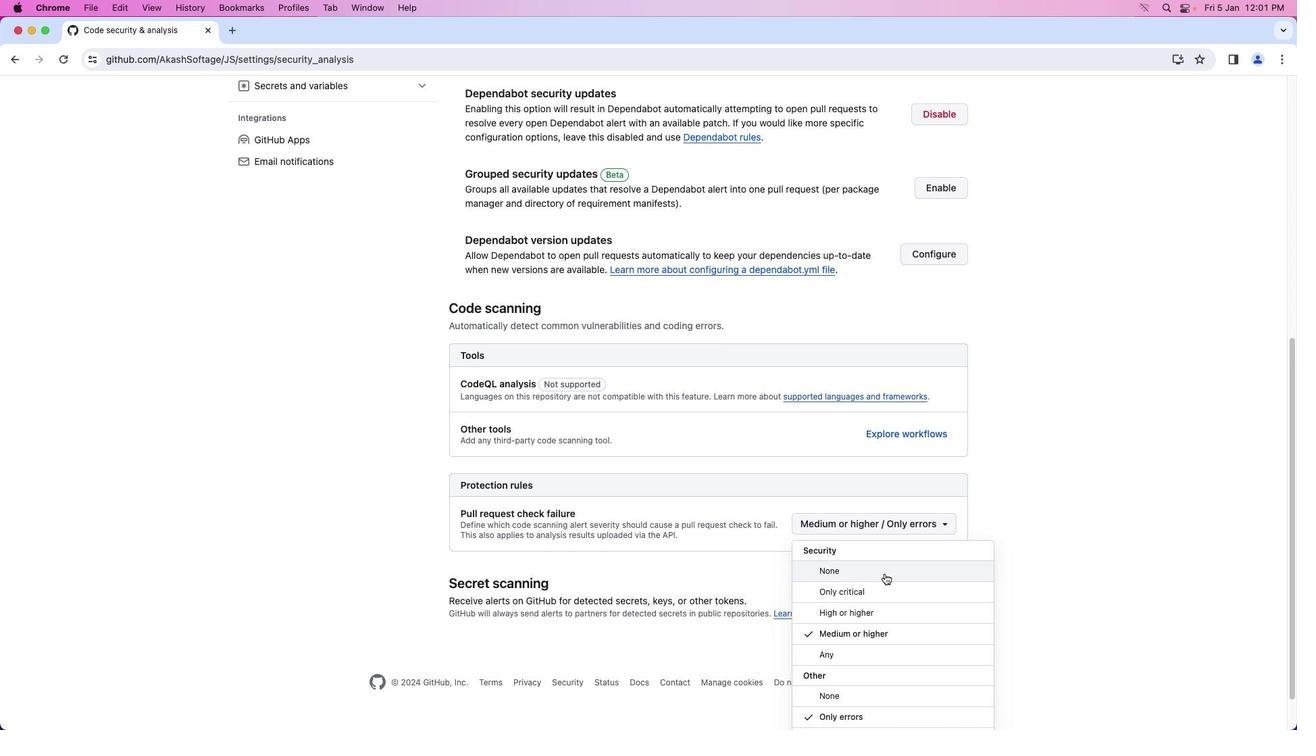 
Action: Mouse moved to (874, 603)
Screenshot: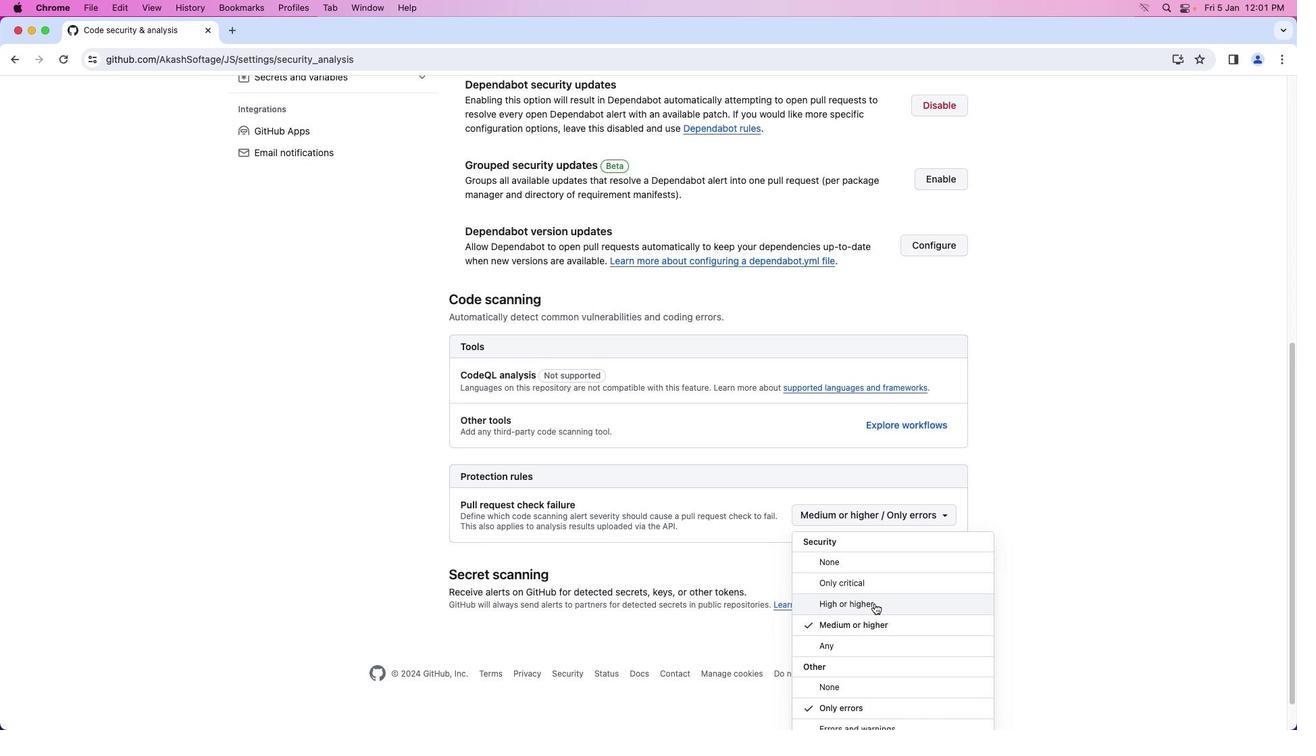
Action: Mouse scrolled (874, 603) with delta (0, 0)
Screenshot: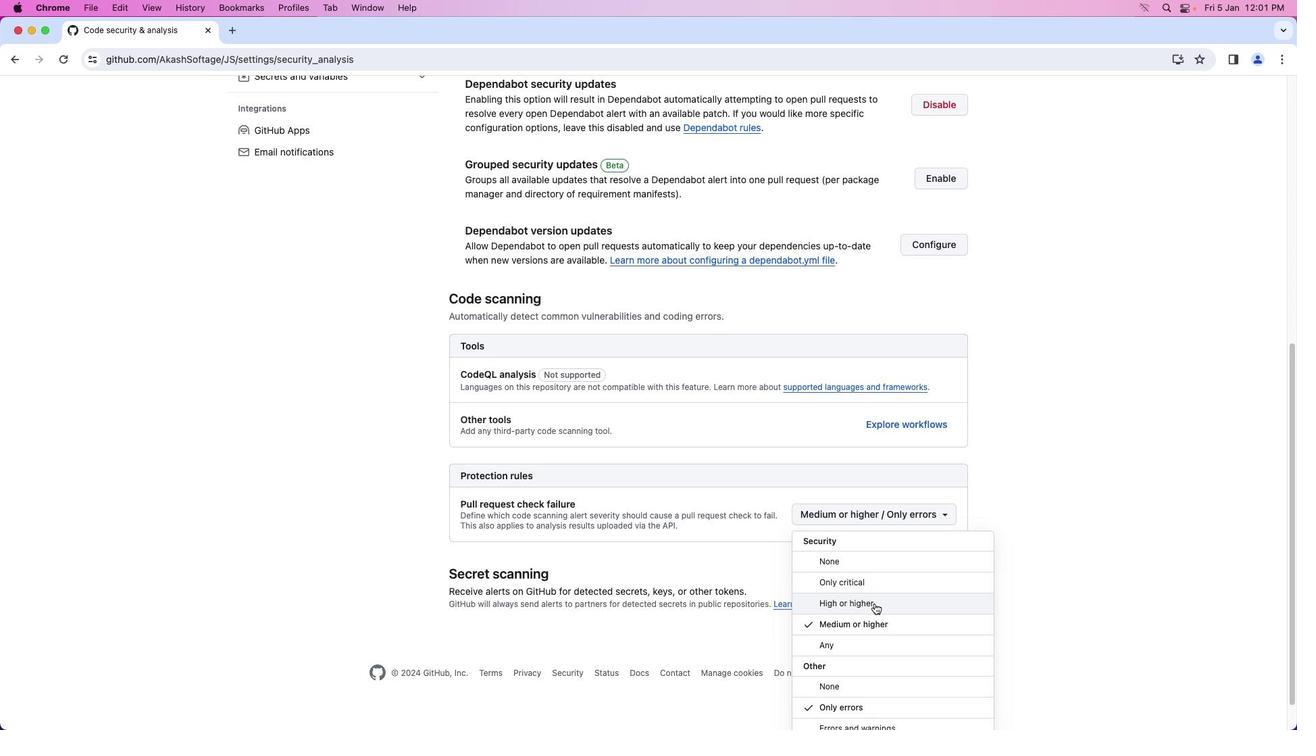 
Action: Mouse scrolled (874, 603) with delta (0, 0)
Screenshot: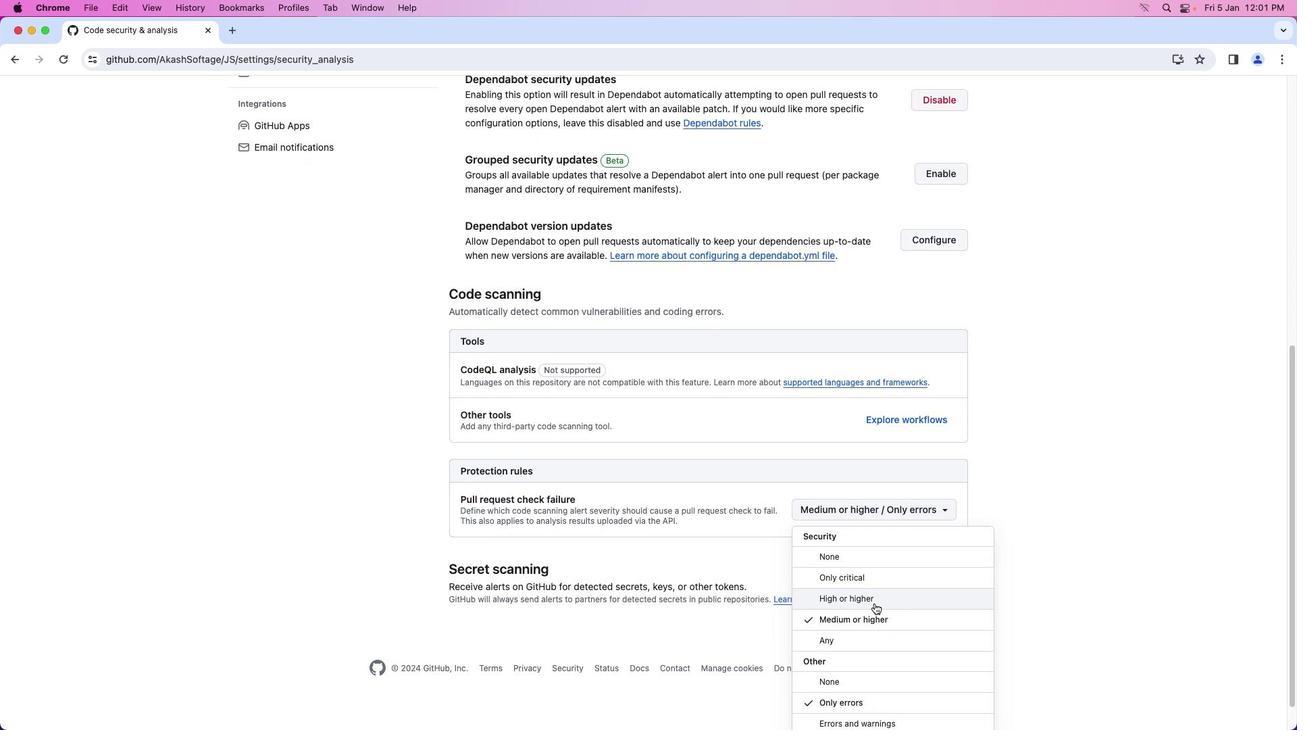 
Action: Mouse scrolled (874, 603) with delta (0, 0)
Screenshot: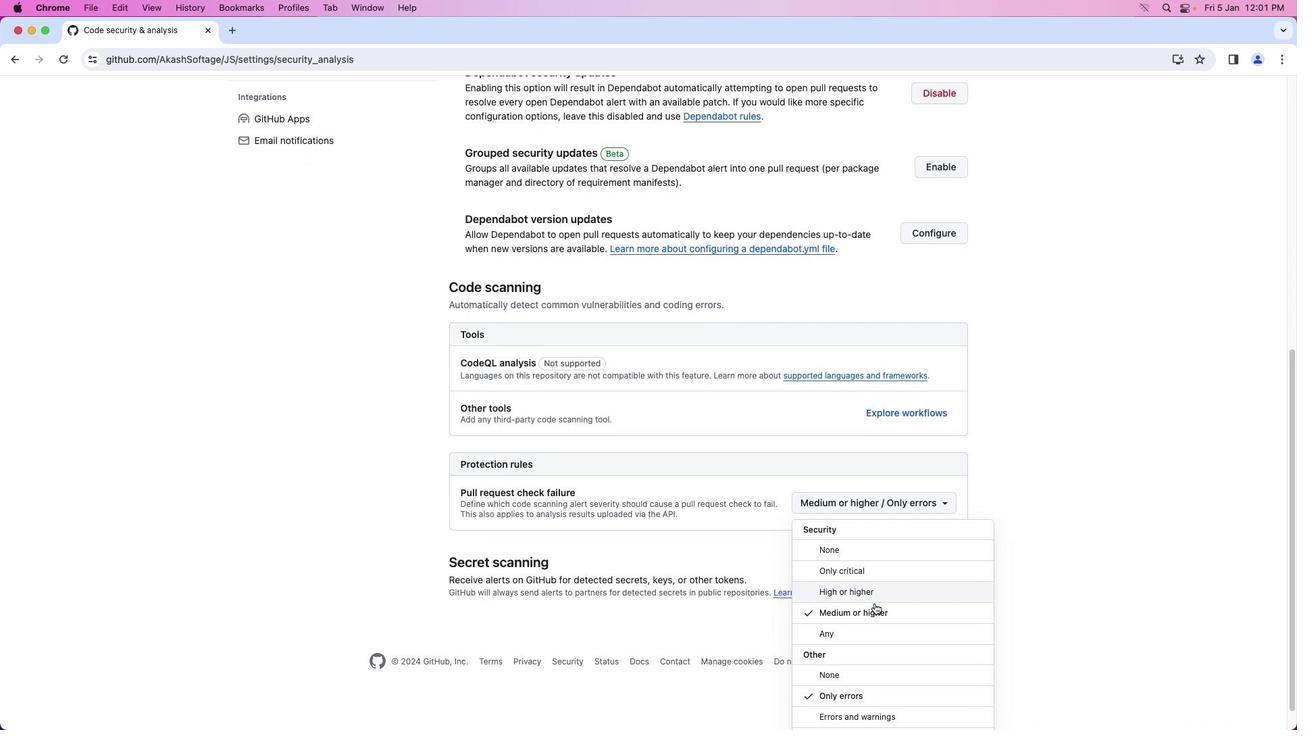 
Action: Mouse scrolled (874, 603) with delta (0, 0)
Screenshot: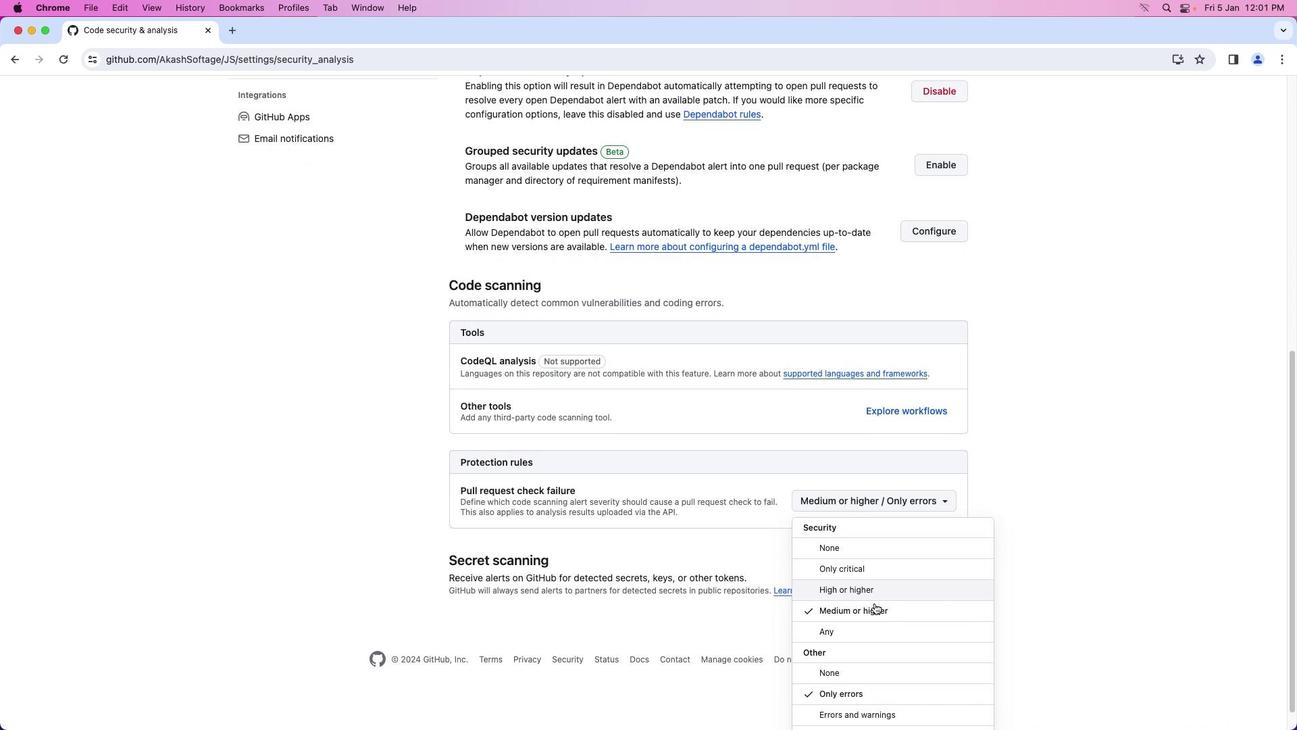 
Action: Mouse moved to (855, 623)
Screenshot: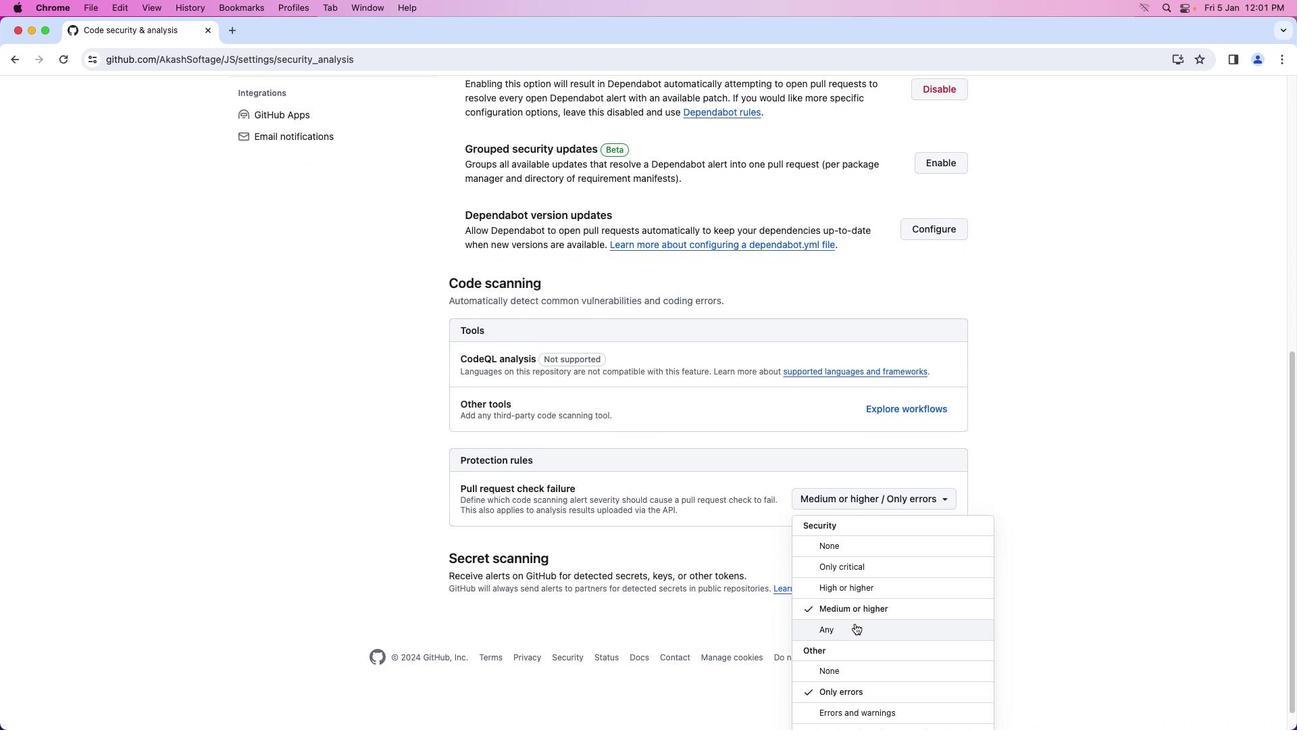 
Action: Mouse pressed left at (855, 623)
Screenshot: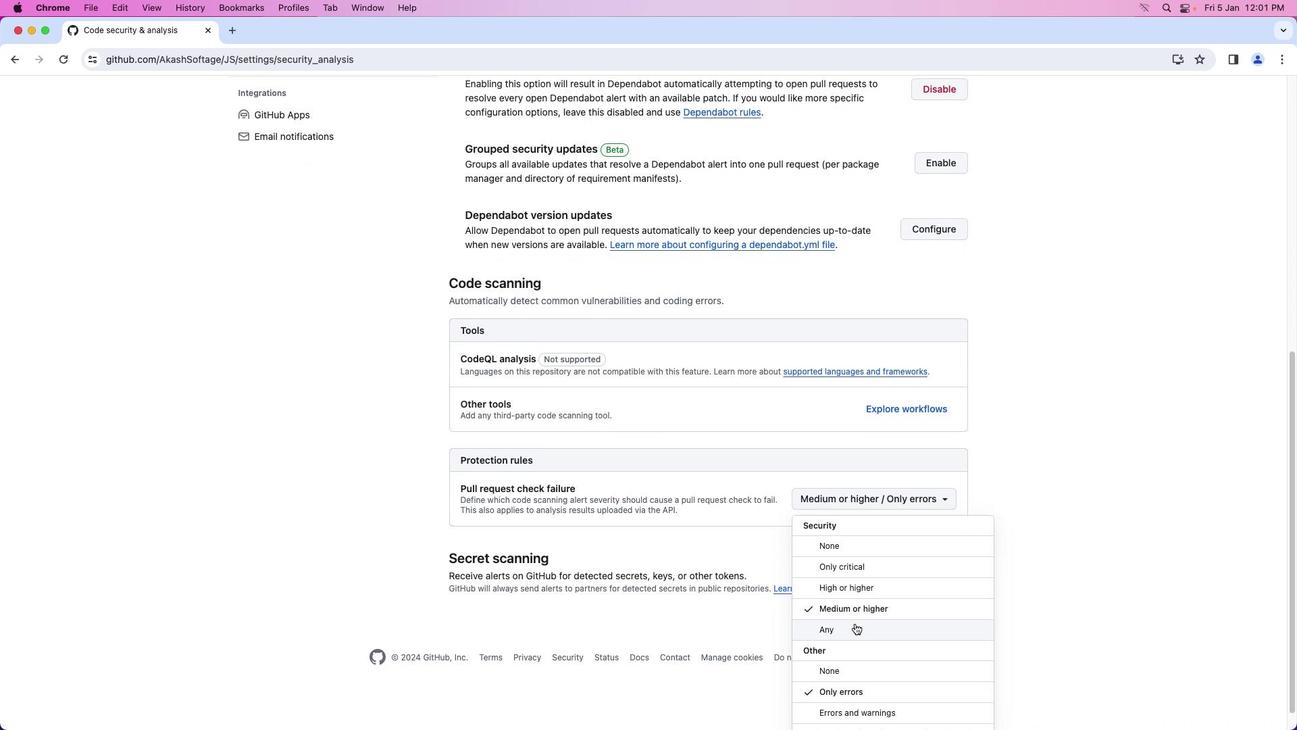 
Action: Mouse scrolled (855, 623) with delta (0, 0)
Screenshot: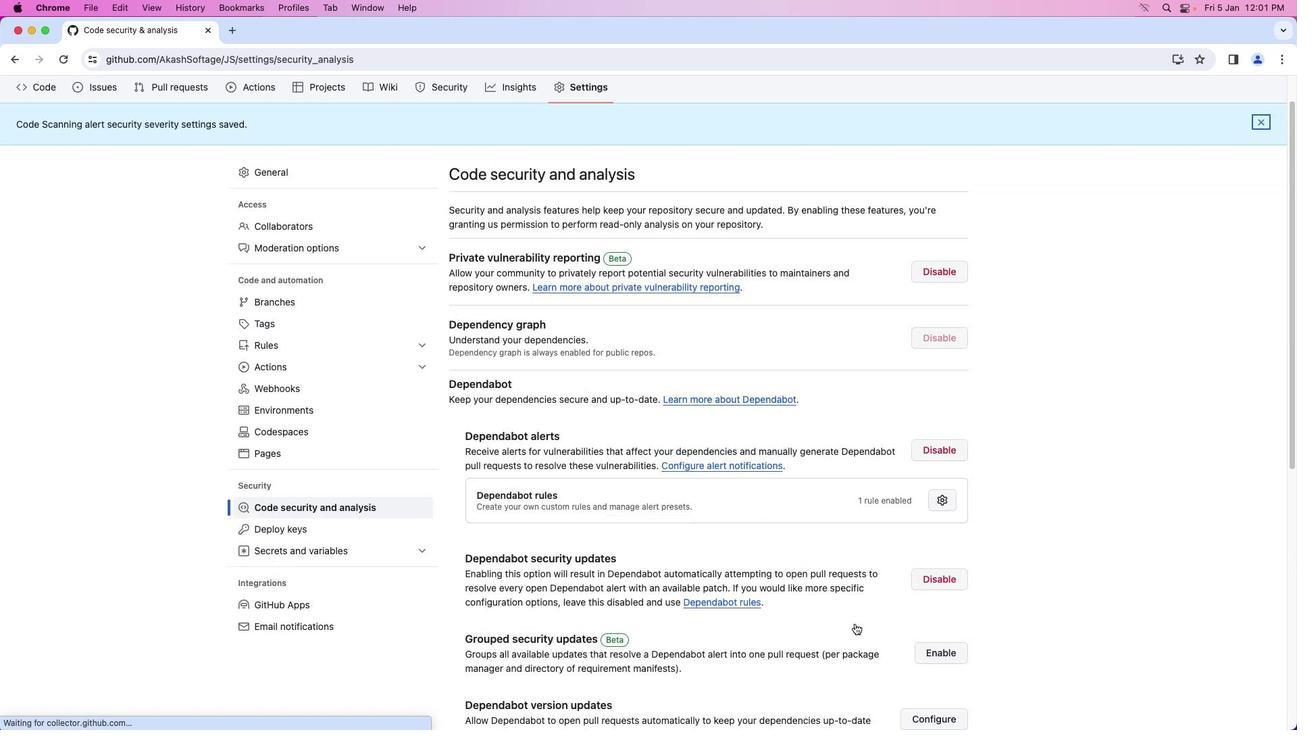 
Action: Mouse scrolled (855, 623) with delta (0, 0)
Screenshot: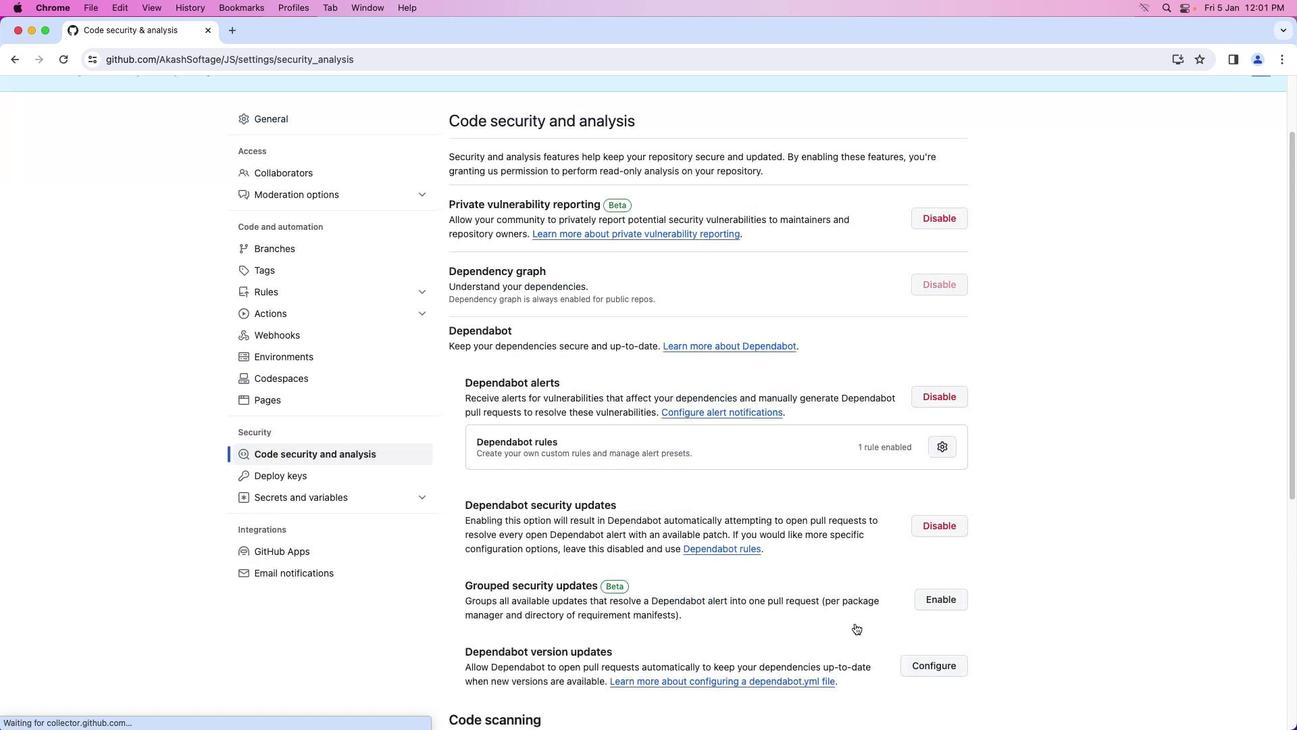 
Action: Mouse scrolled (855, 623) with delta (0, -2)
Screenshot: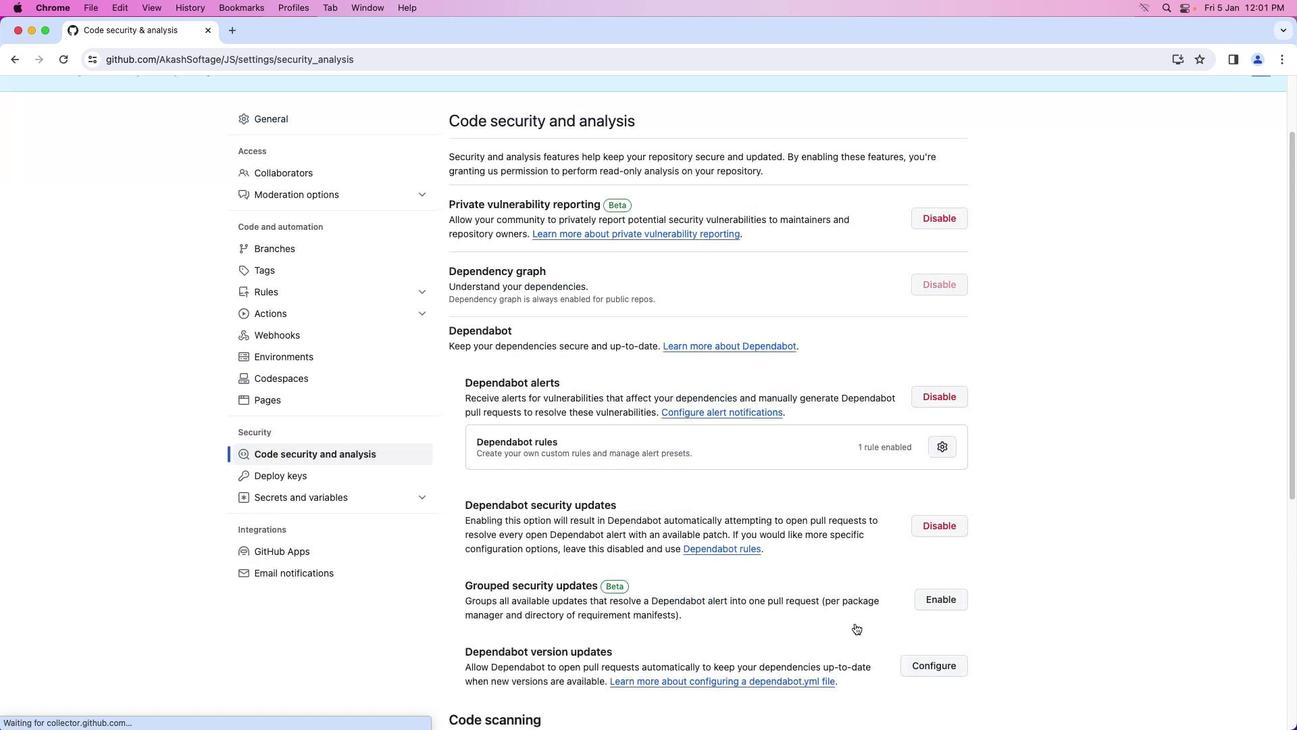 
Action: Mouse scrolled (855, 623) with delta (0, -3)
Screenshot: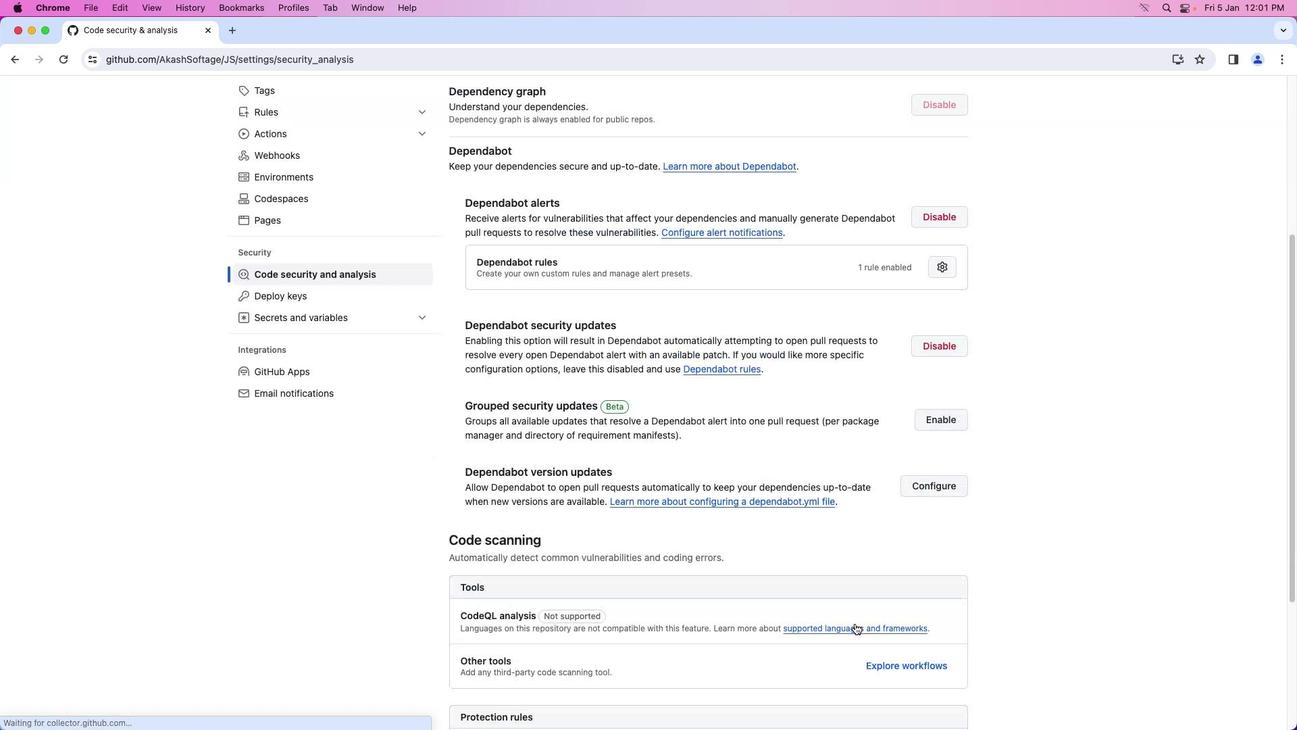 
Action: Mouse scrolled (855, 623) with delta (0, -4)
Screenshot: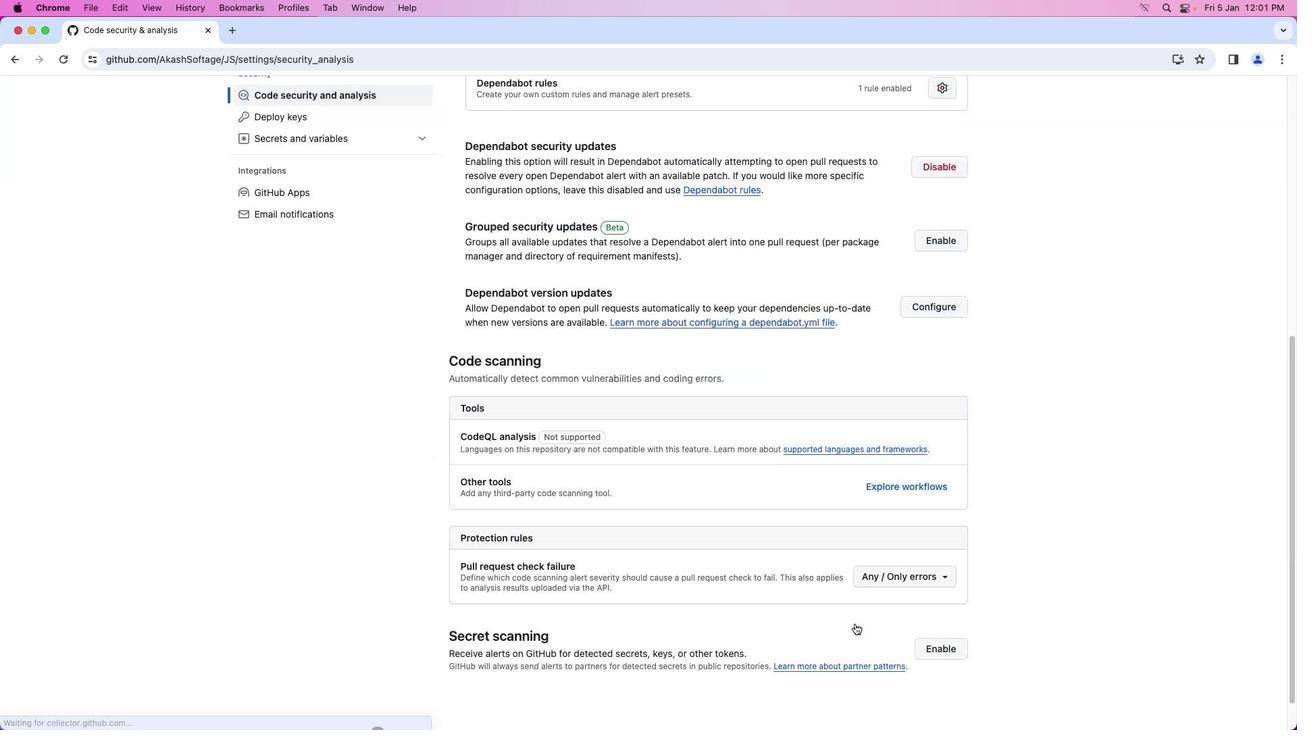 
Action: Mouse scrolled (855, 623) with delta (0, -4)
Screenshot: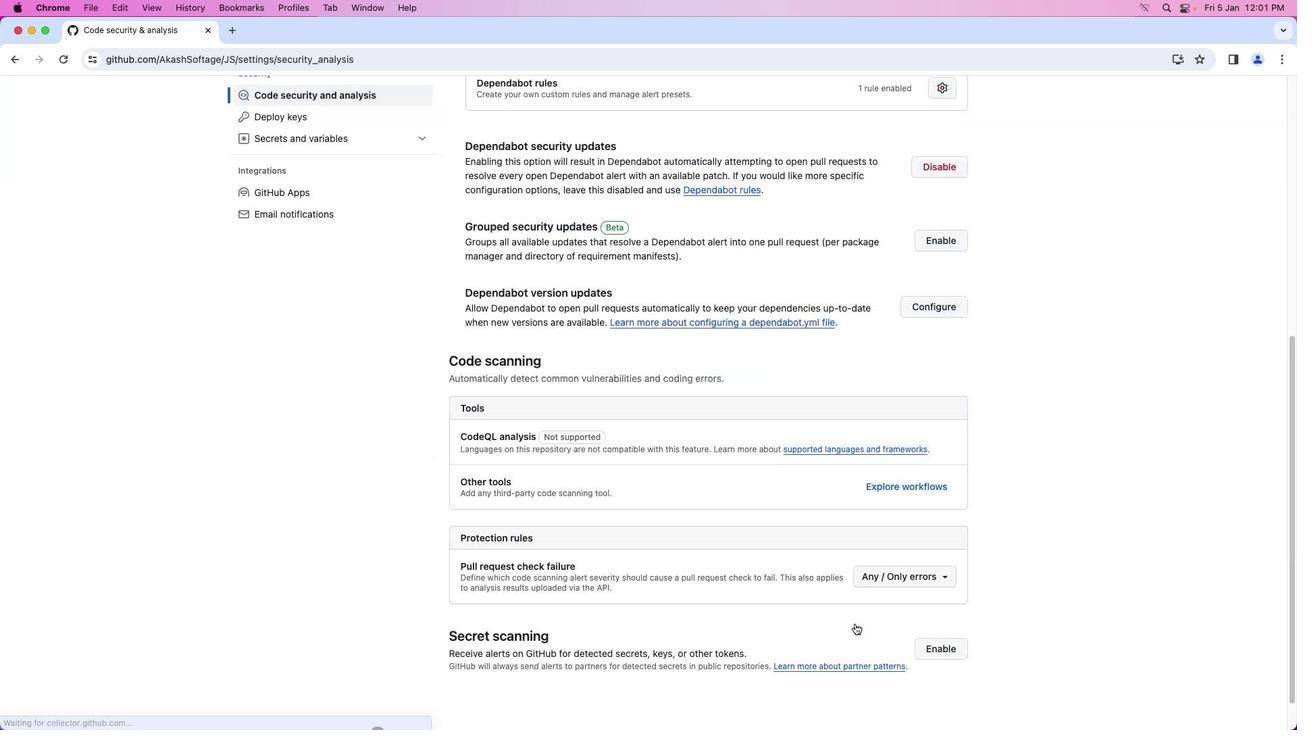 
Action: Mouse scrolled (855, 623) with delta (0, -4)
Screenshot: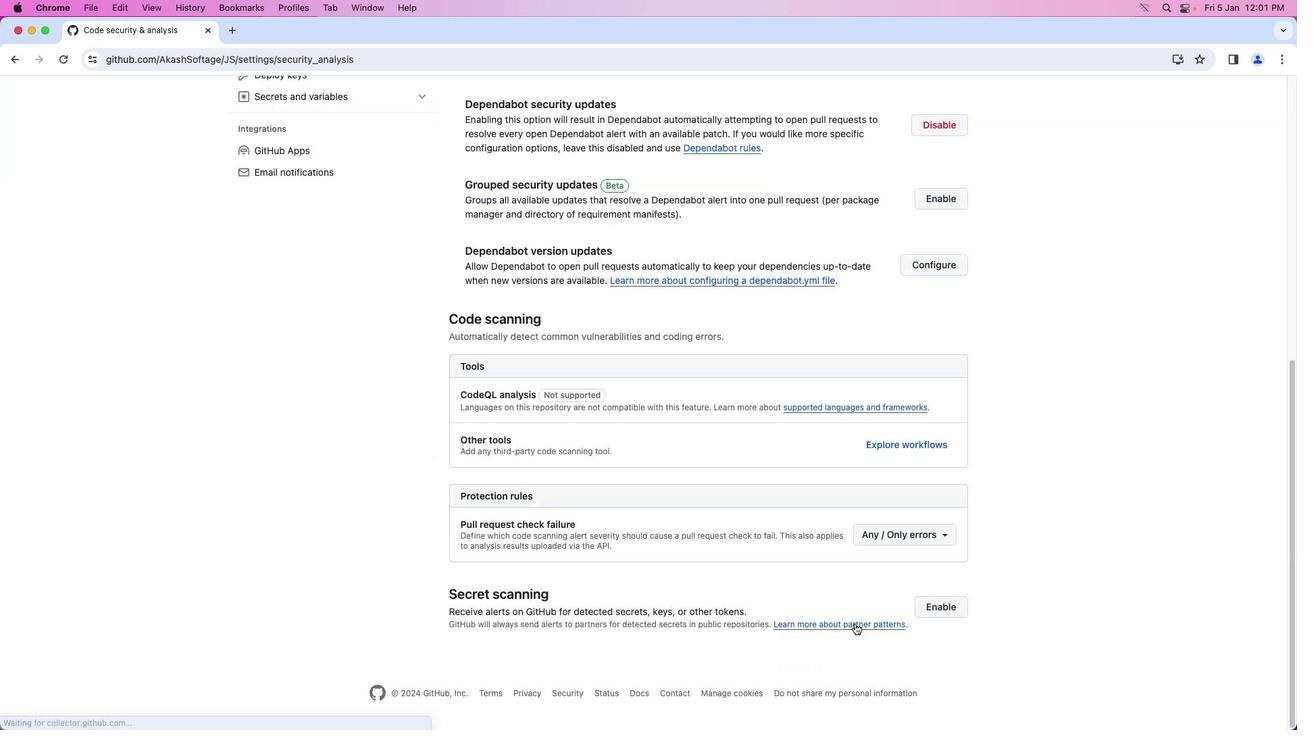 
Action: Mouse moved to (794, 566)
Screenshot: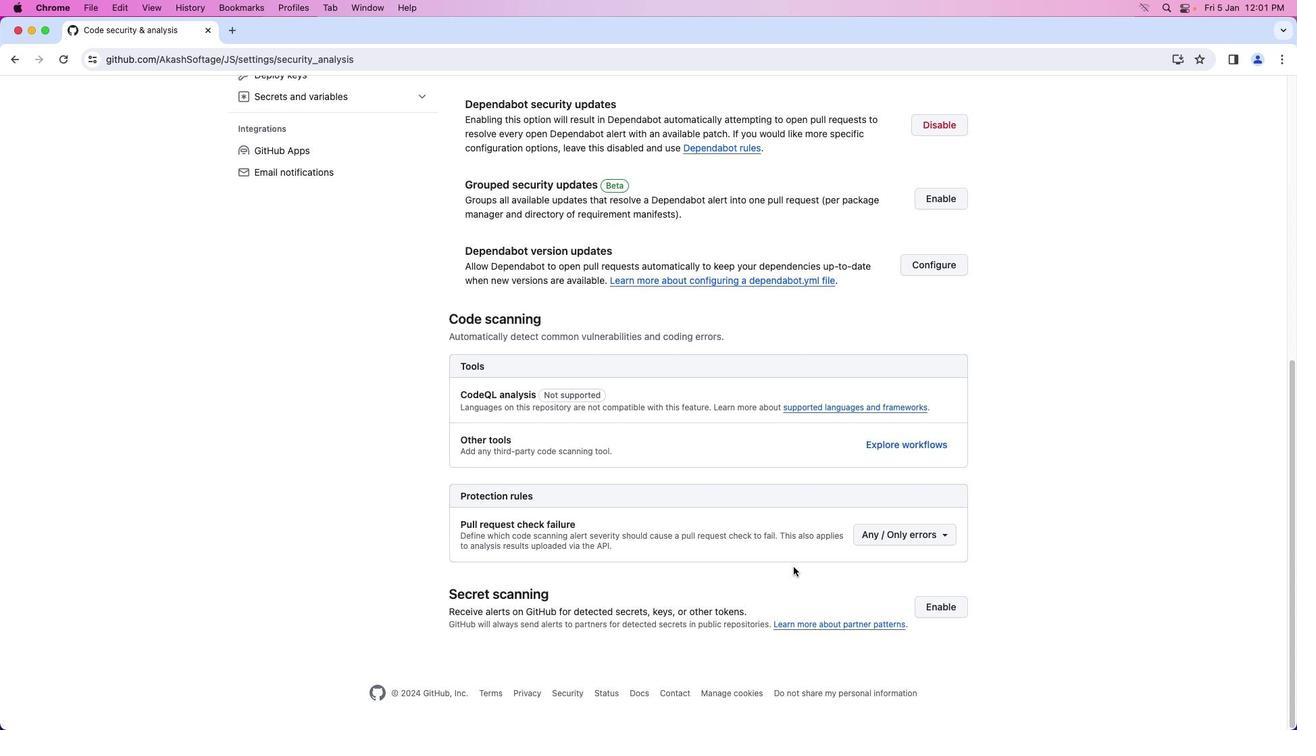 
